 Task: For heading Arial Rounded MT Bold with Underline.  font size for heading26,  'Change the font style of data to'Browallia New.  and font size to 18,  Change the alignment of both headline & data to Align middle & Align Text left.  In the sheet  BudgetReview templates
Action: Mouse moved to (67, 113)
Screenshot: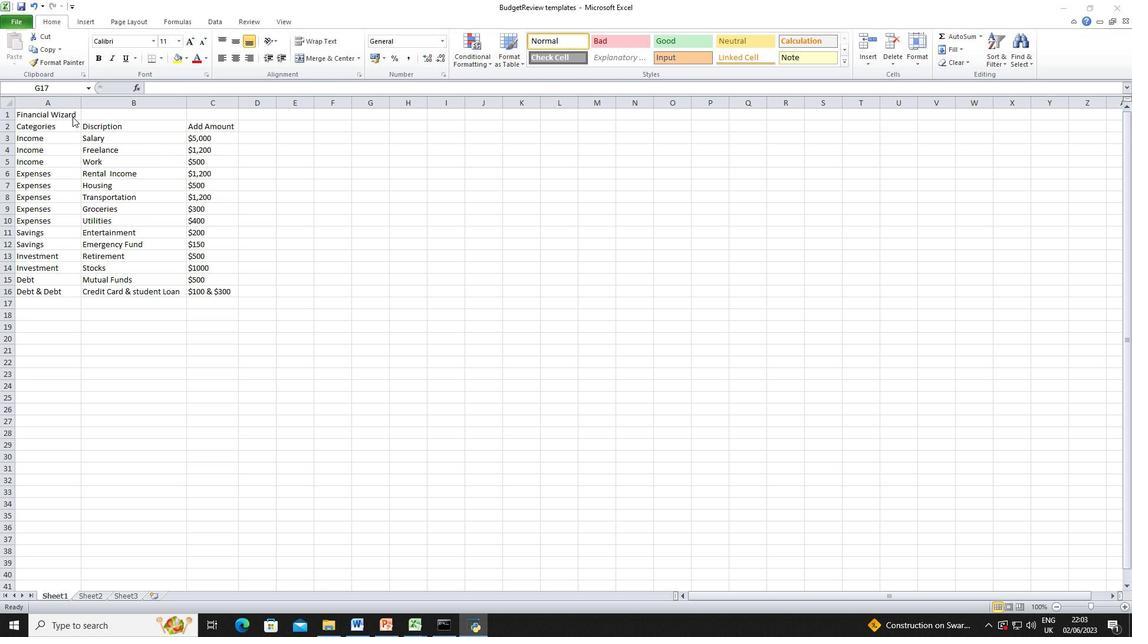 
Action: Mouse pressed left at (67, 113)
Screenshot: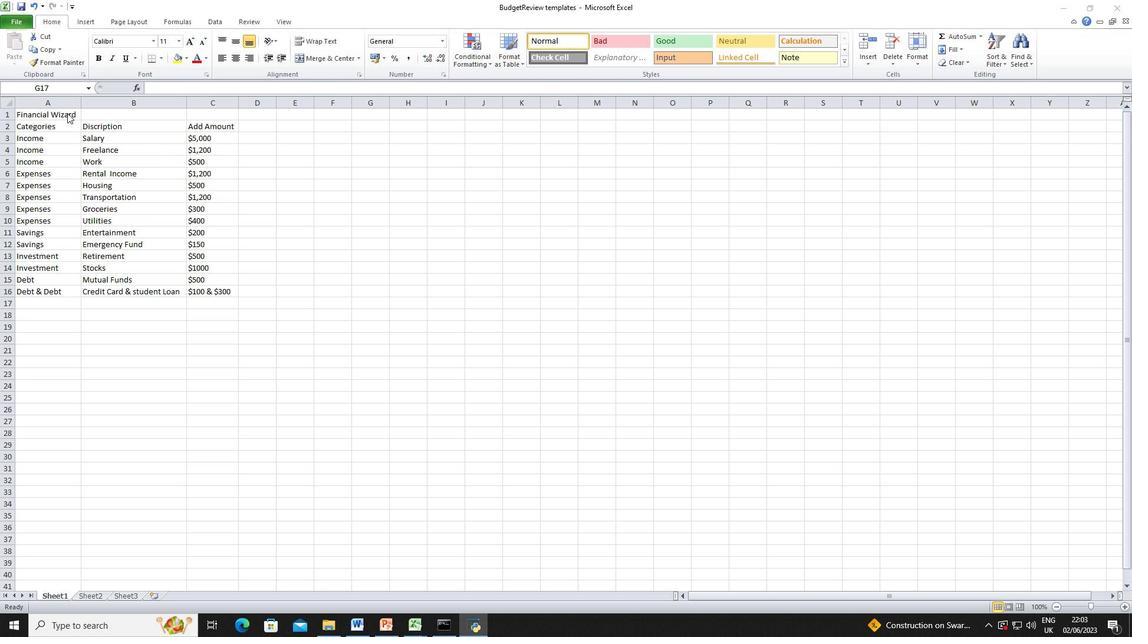 
Action: Mouse pressed left at (67, 113)
Screenshot: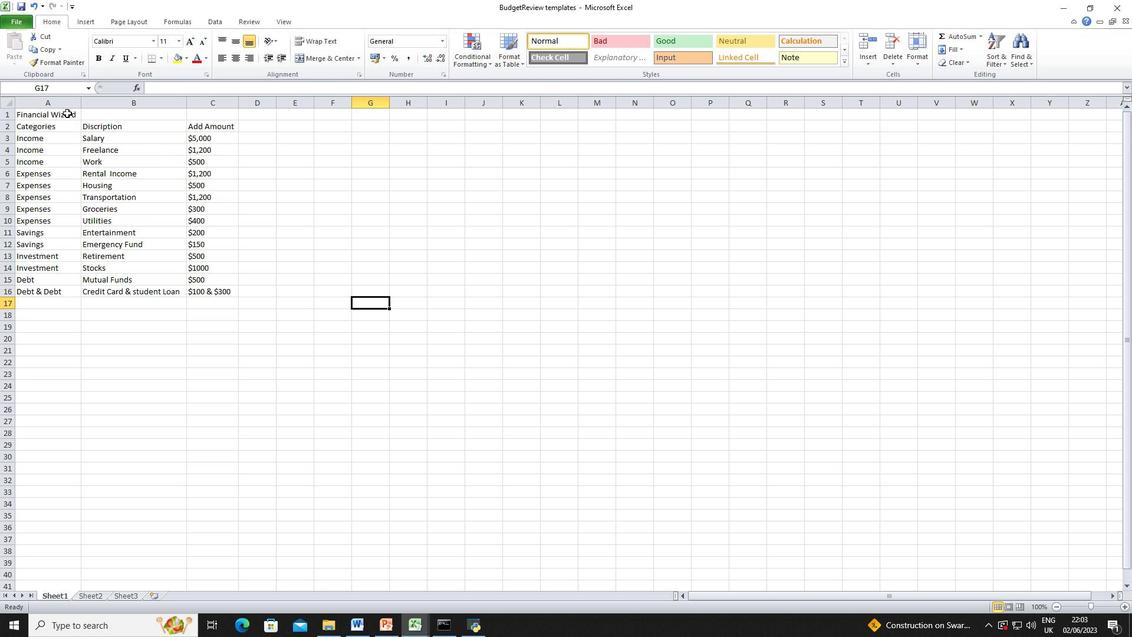 
Action: Mouse pressed left at (67, 113)
Screenshot: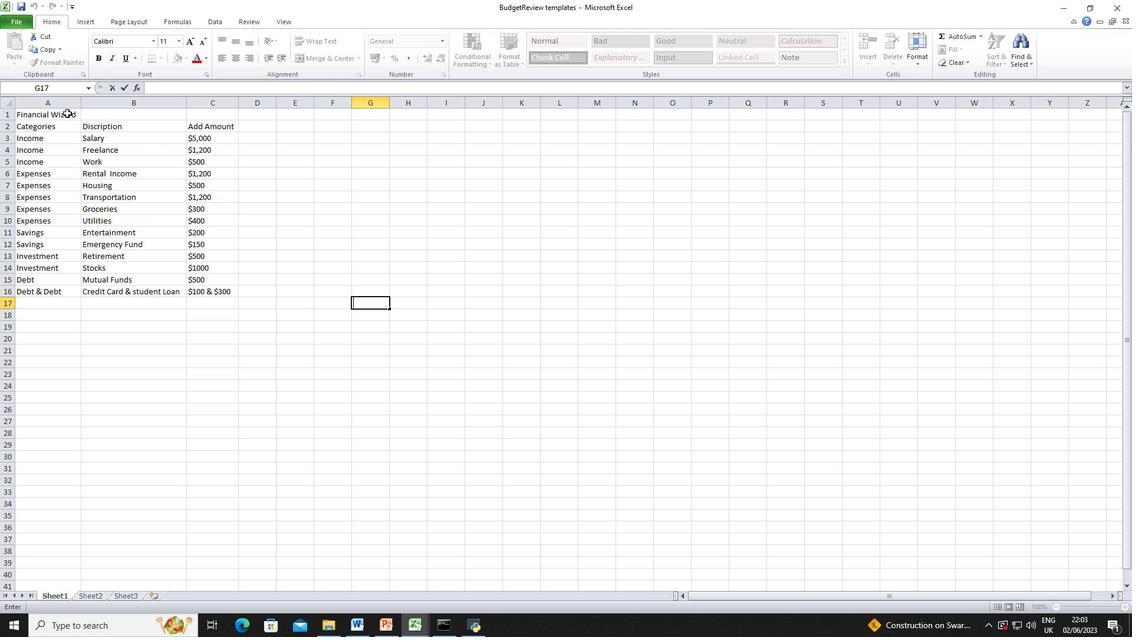 
Action: Mouse moved to (156, 39)
Screenshot: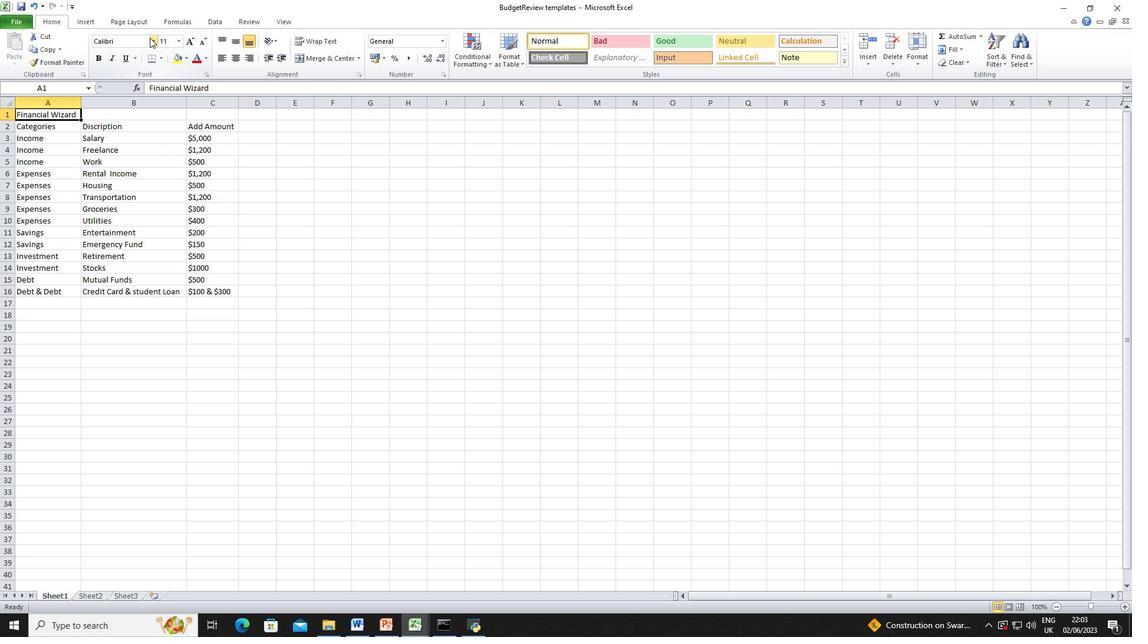 
Action: Mouse pressed left at (156, 39)
Screenshot: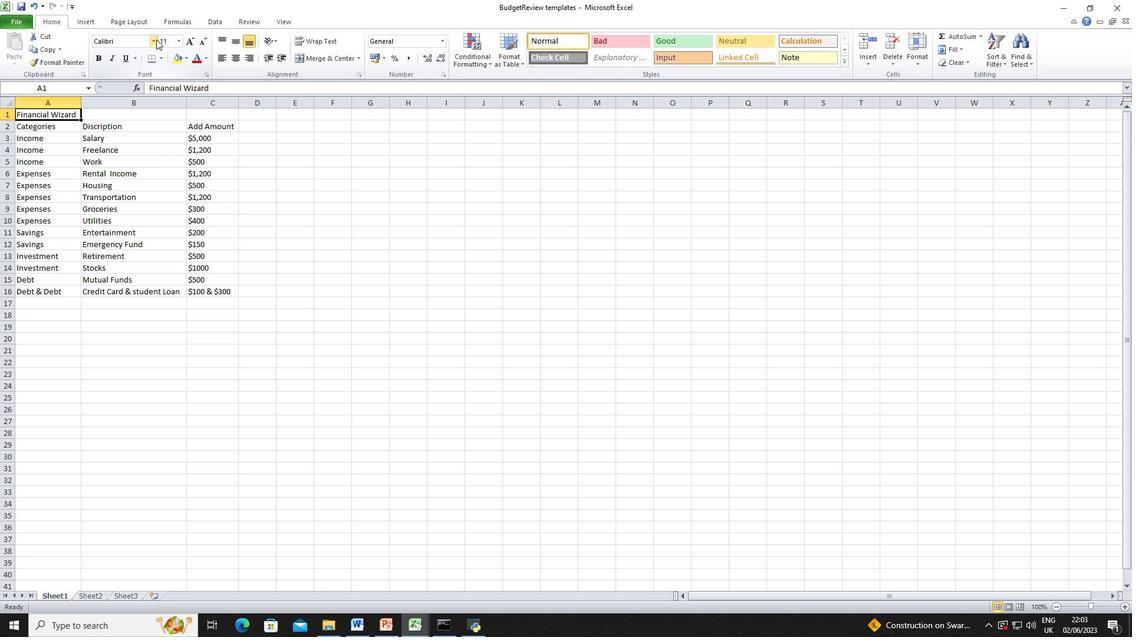 
Action: Mouse moved to (188, 175)
Screenshot: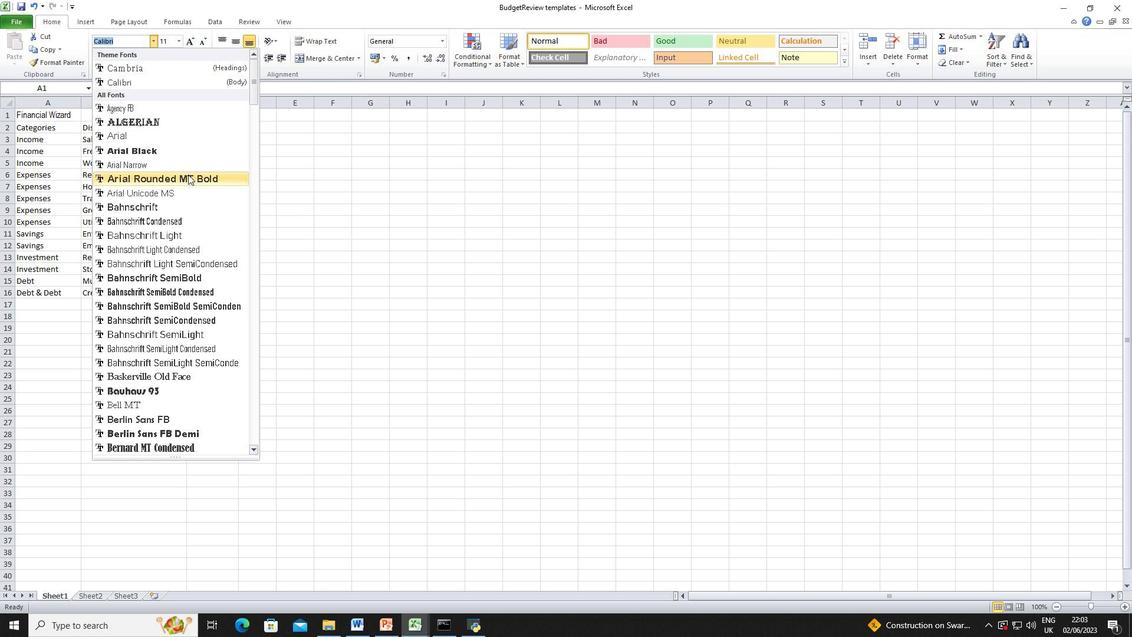 
Action: Mouse pressed left at (188, 175)
Screenshot: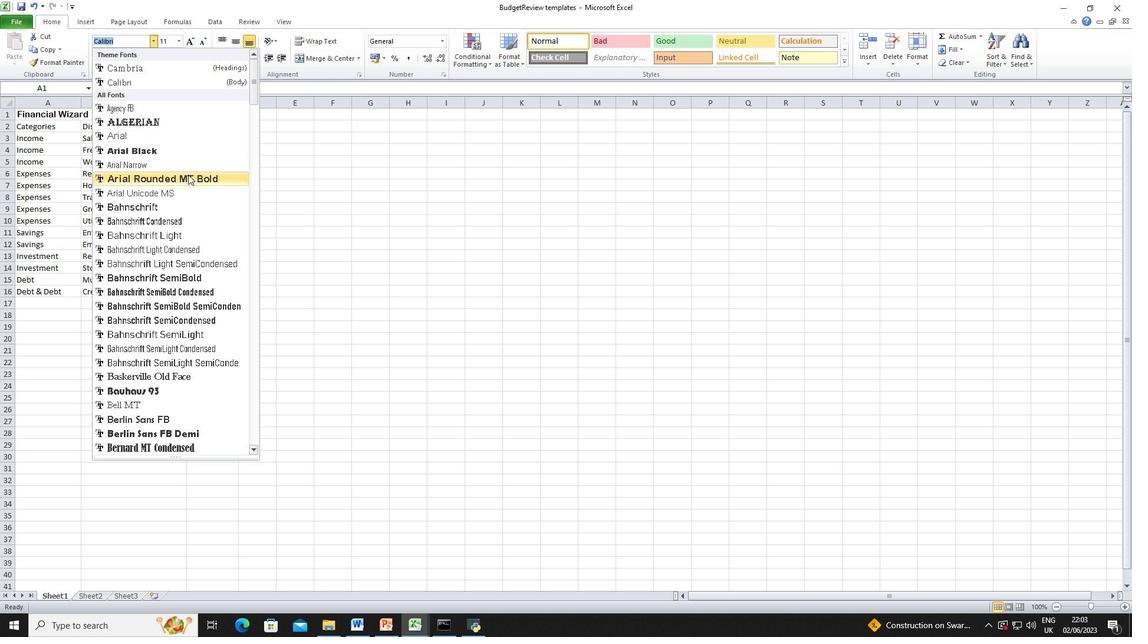 
Action: Mouse moved to (128, 59)
Screenshot: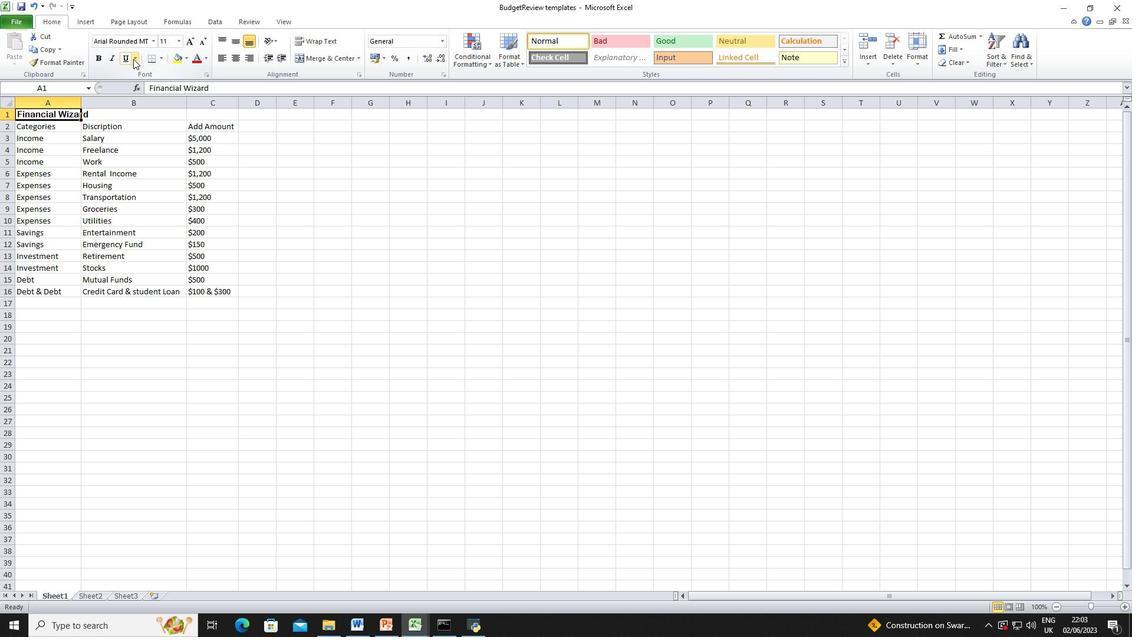 
Action: Mouse pressed left at (128, 59)
Screenshot: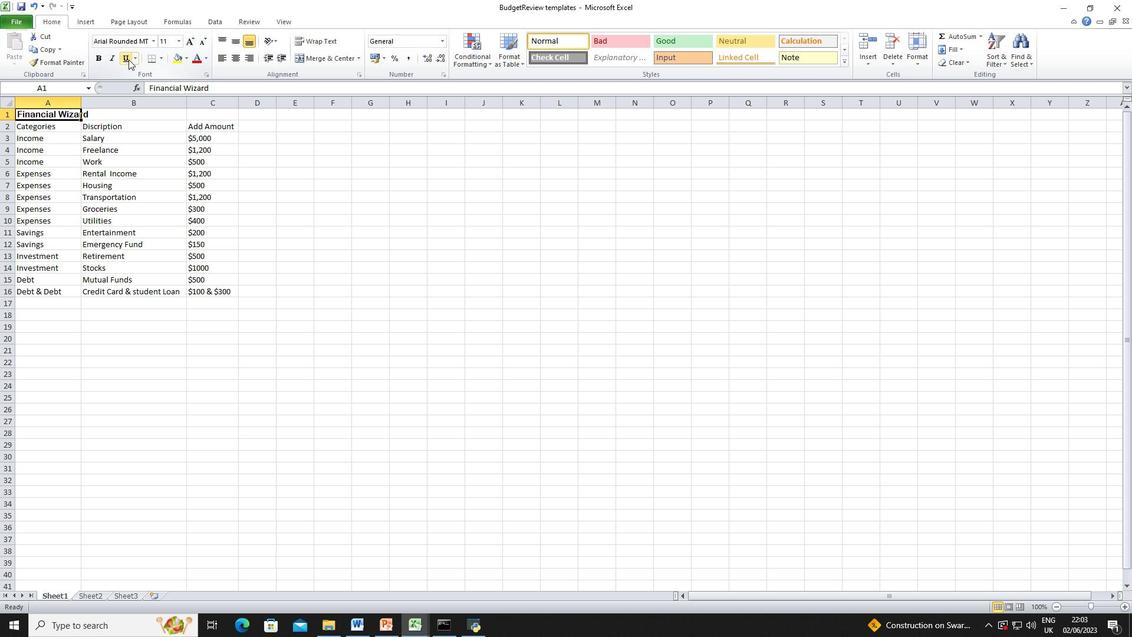 
Action: Mouse moved to (179, 43)
Screenshot: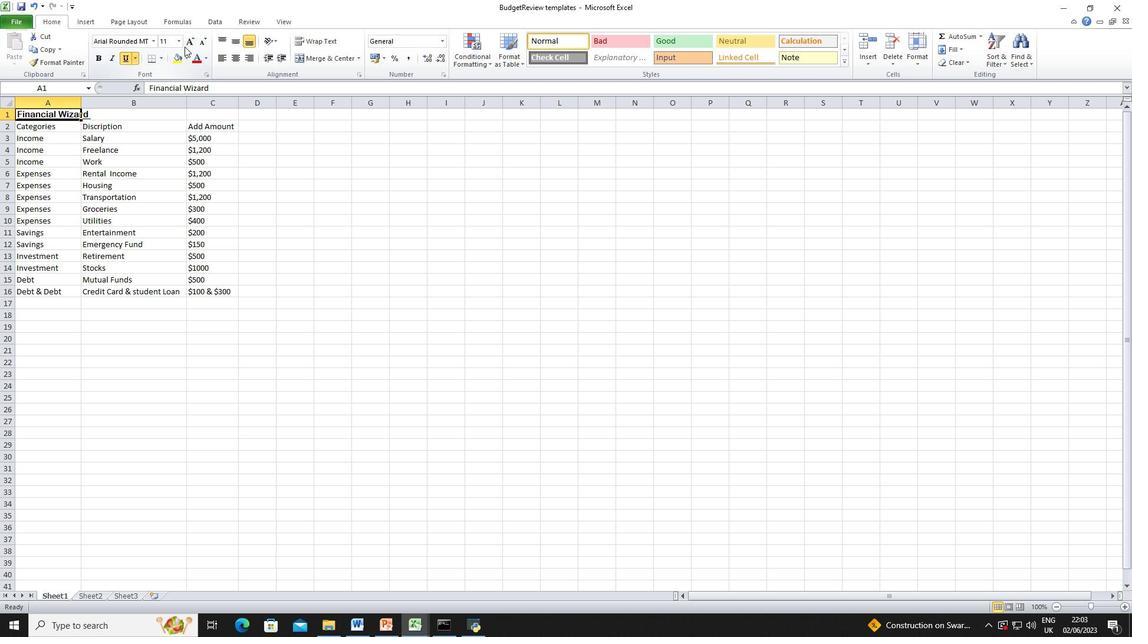 
Action: Mouse pressed left at (179, 43)
Screenshot: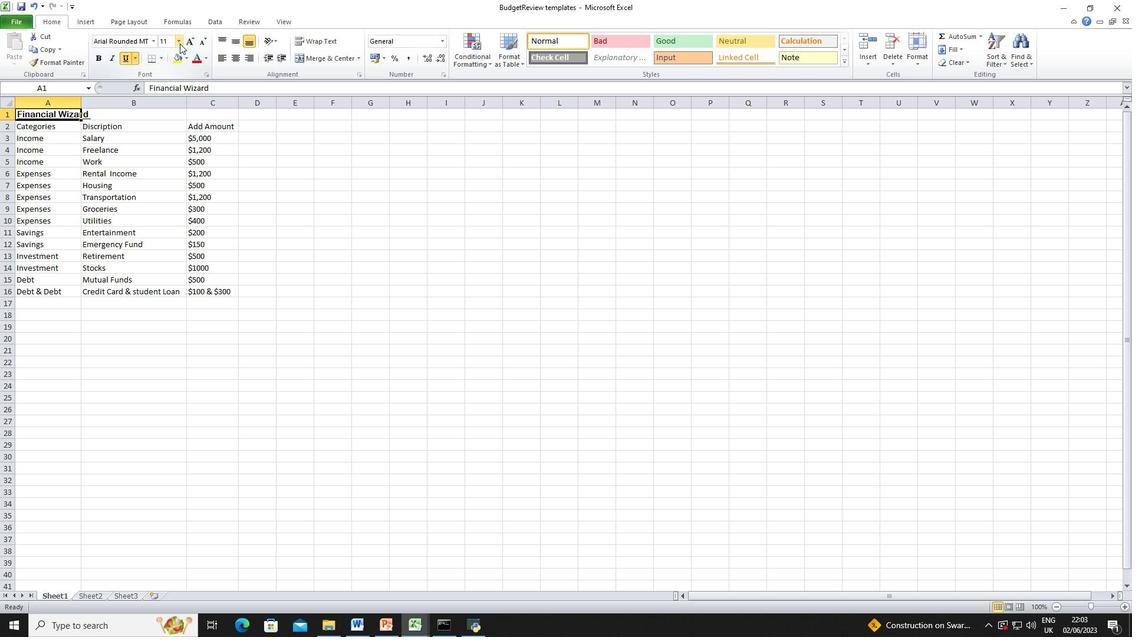 
Action: Mouse moved to (167, 166)
Screenshot: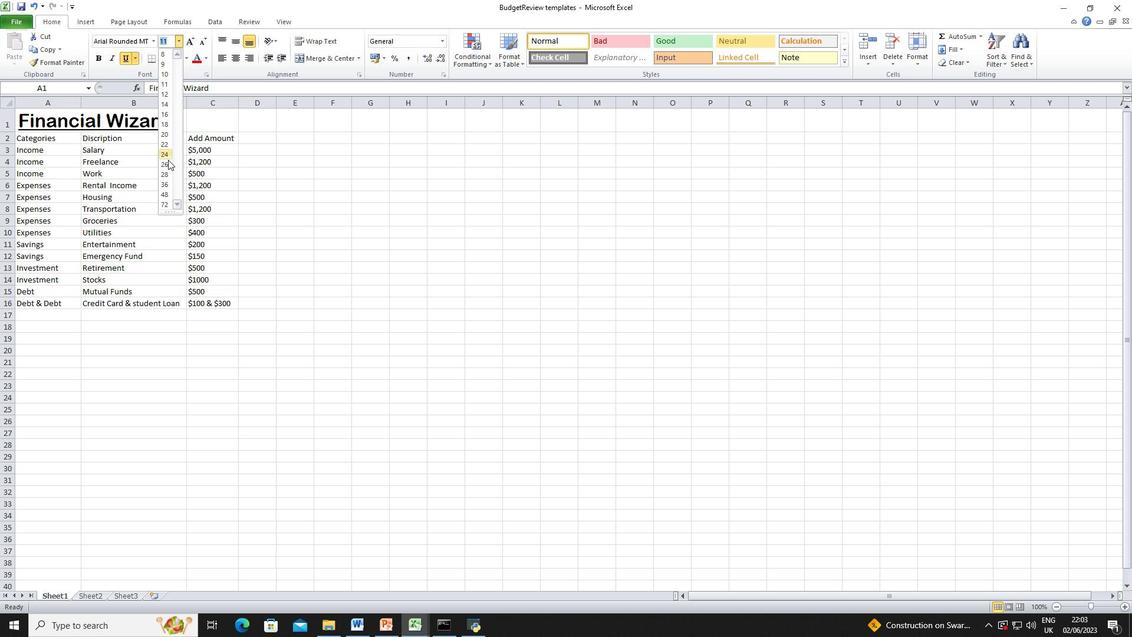 
Action: Mouse pressed left at (167, 166)
Screenshot: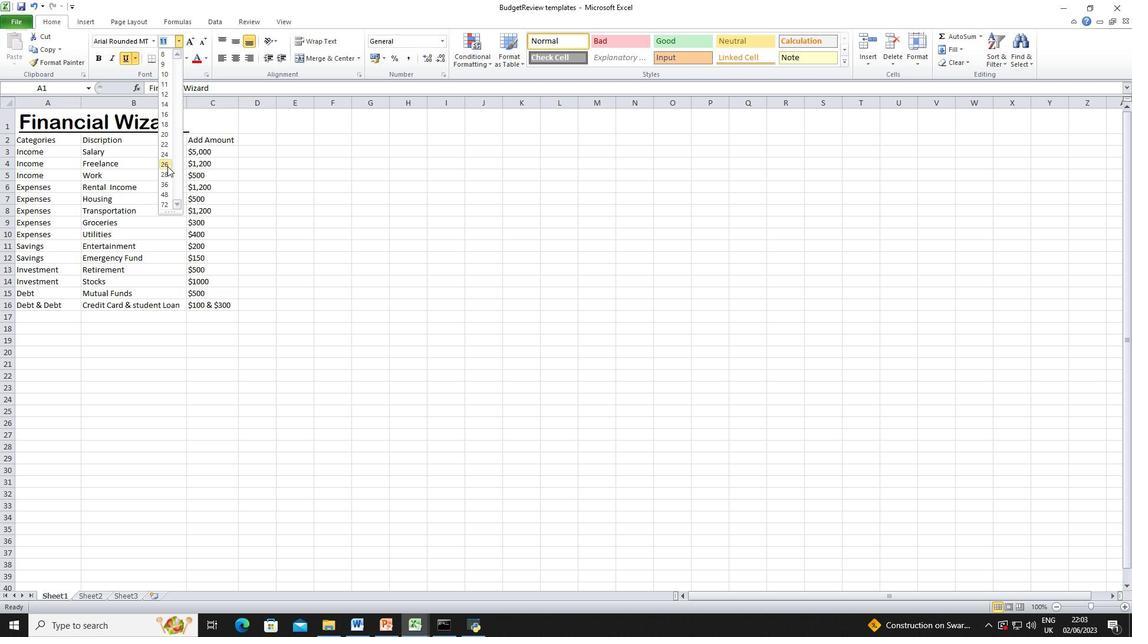 
Action: Mouse moved to (270, 186)
Screenshot: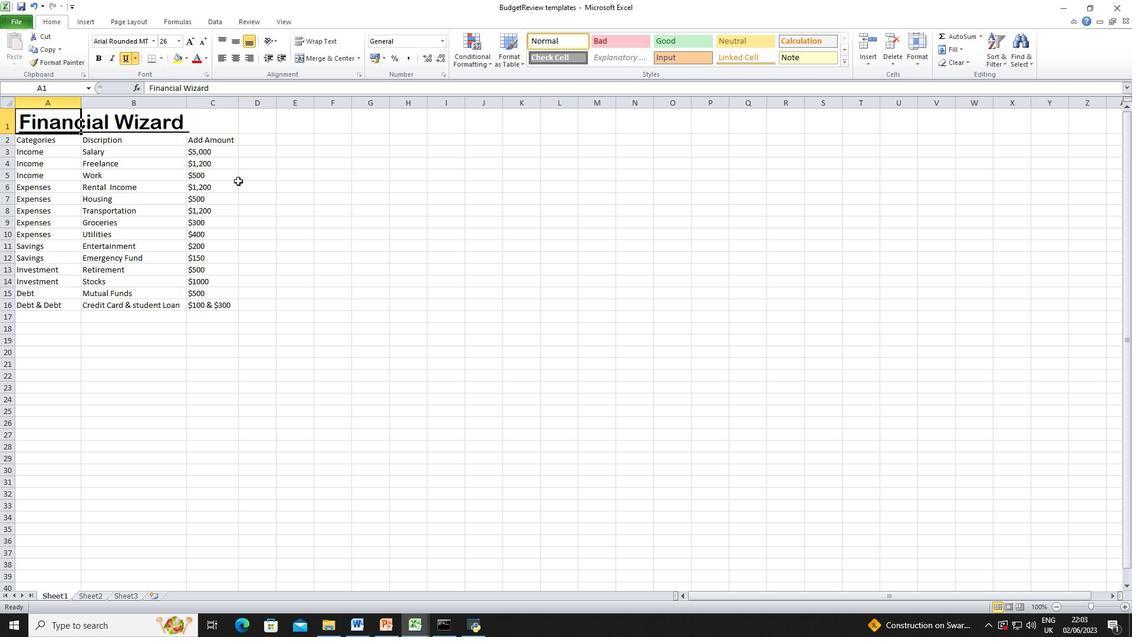 
Action: Mouse pressed left at (270, 186)
Screenshot: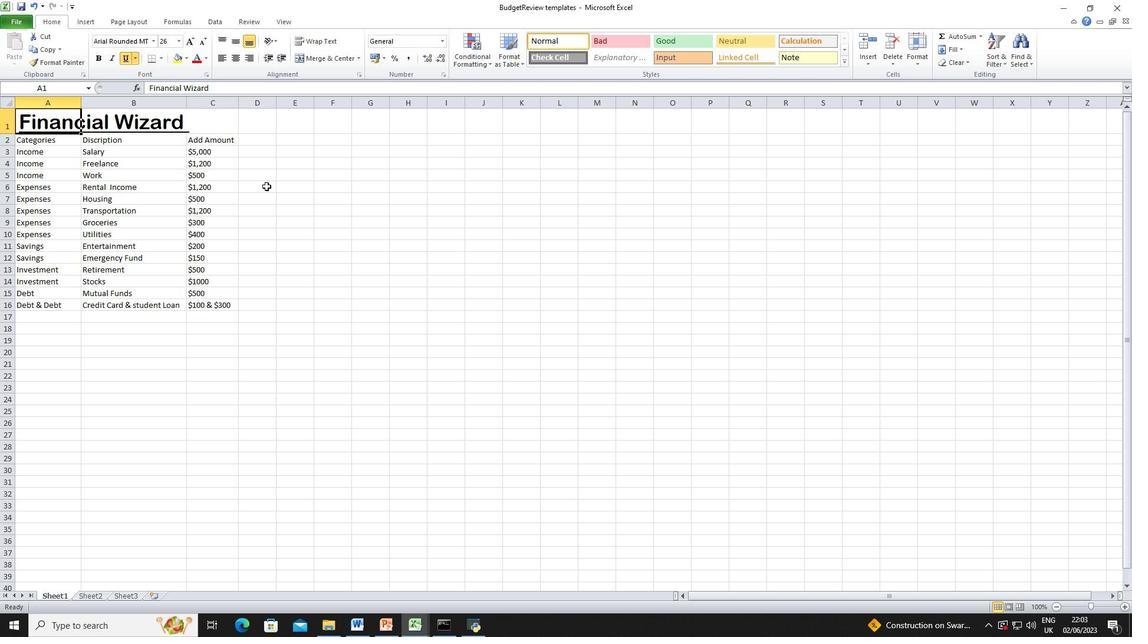 
Action: Mouse moved to (34, 142)
Screenshot: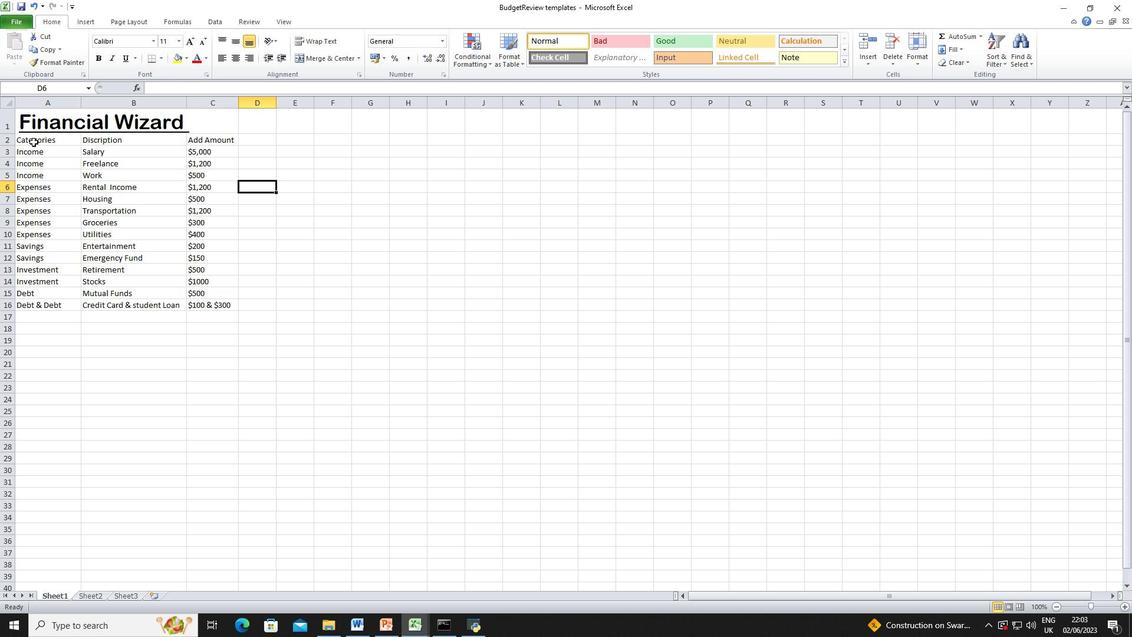 
Action: Mouse pressed left at (34, 142)
Screenshot: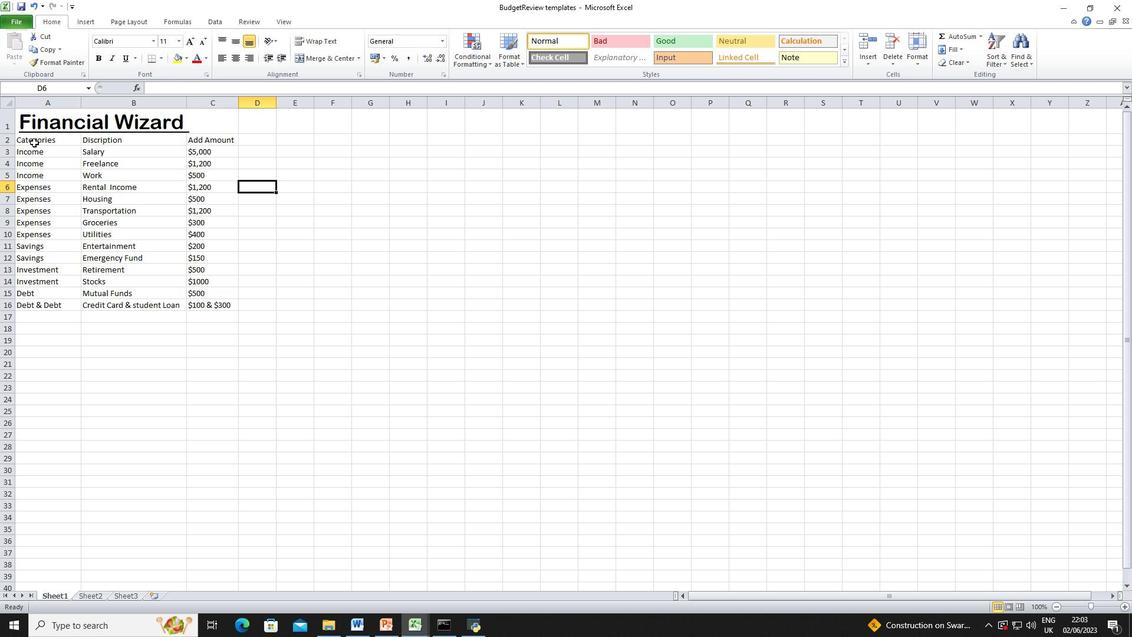 
Action: Mouse moved to (151, 42)
Screenshot: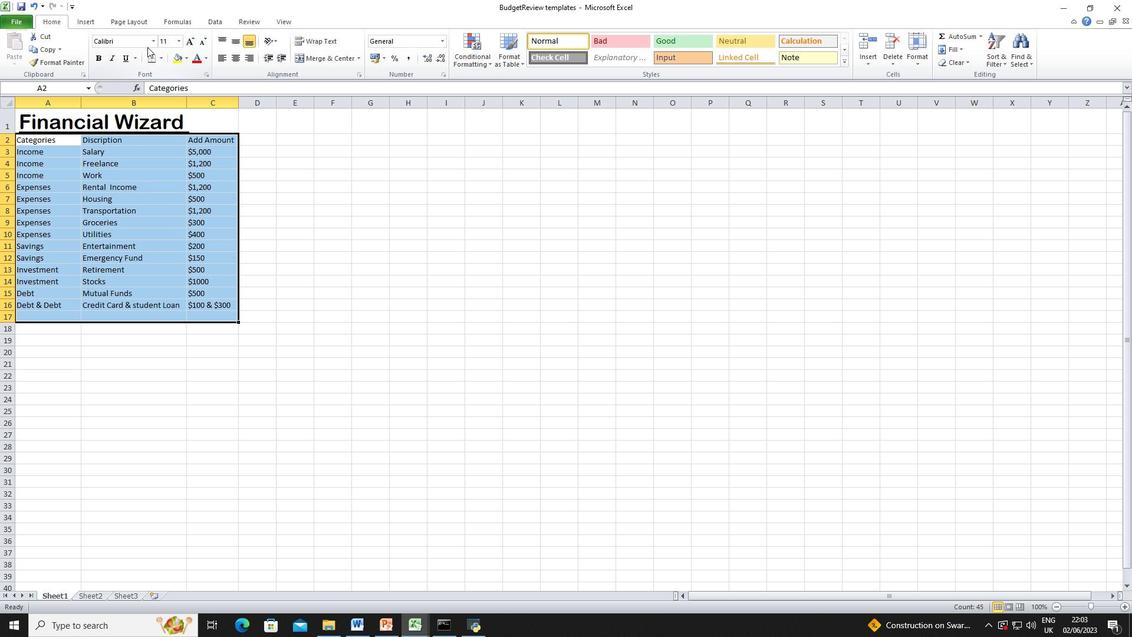 
Action: Mouse pressed left at (151, 42)
Screenshot: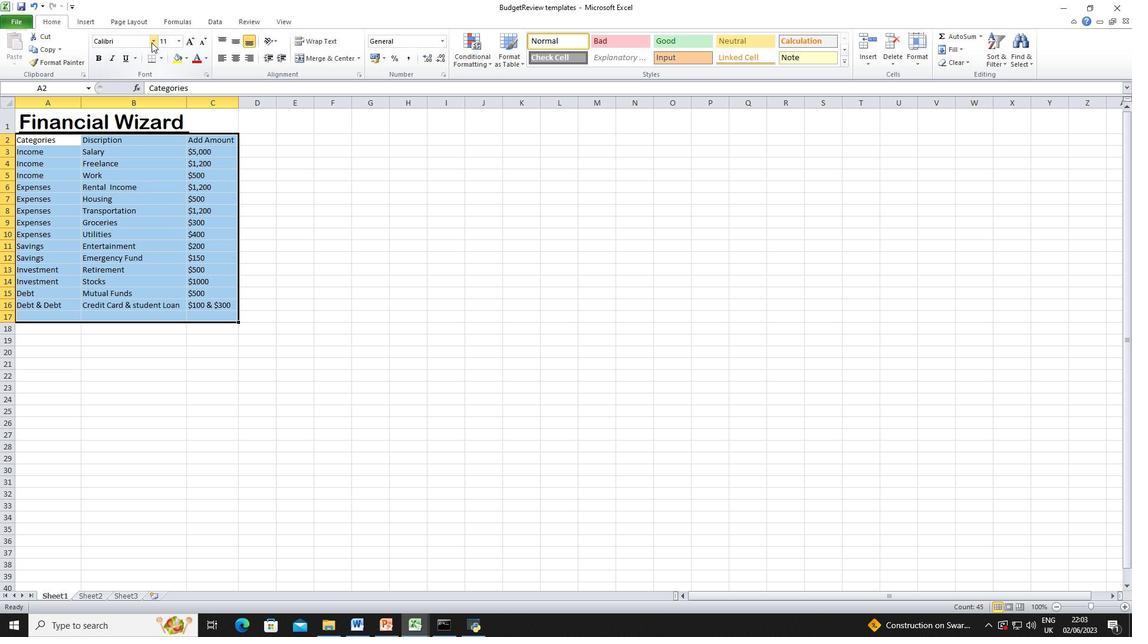 
Action: Mouse moved to (252, 88)
Screenshot: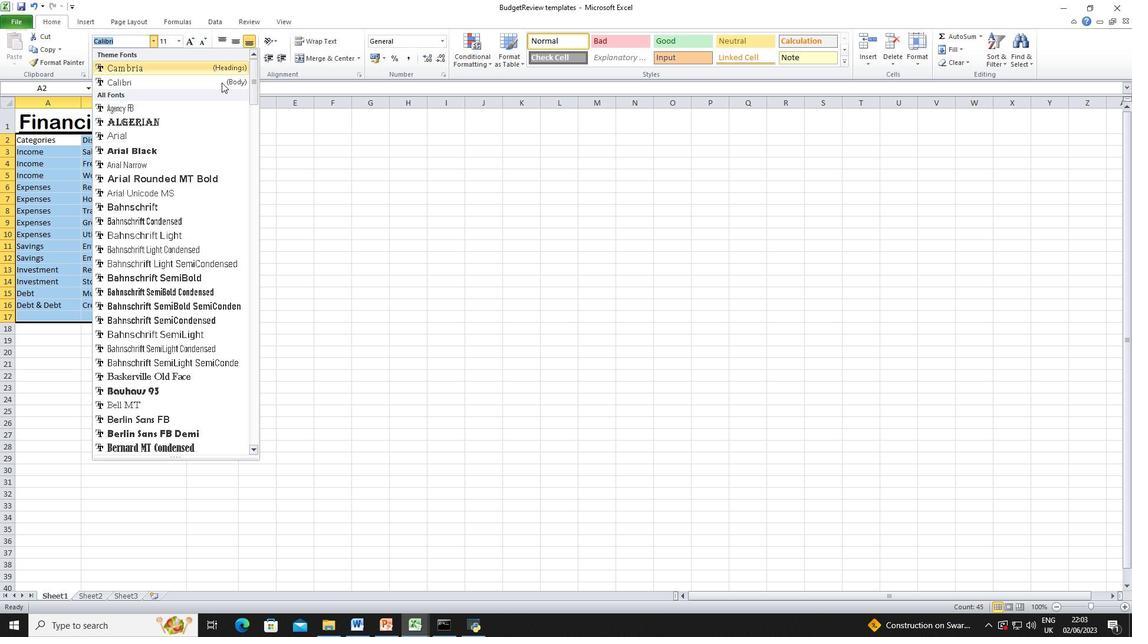 
Action: Key pressed browallia<Key.space><Key.shift_r>New<Key.enter>
Screenshot: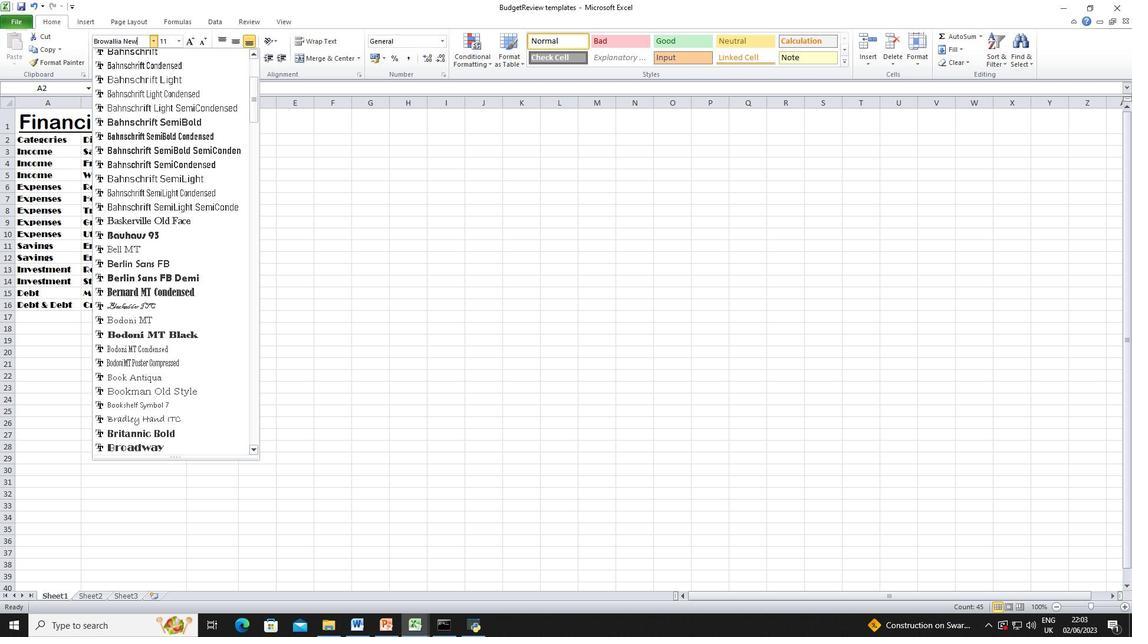 
Action: Mouse moved to (179, 41)
Screenshot: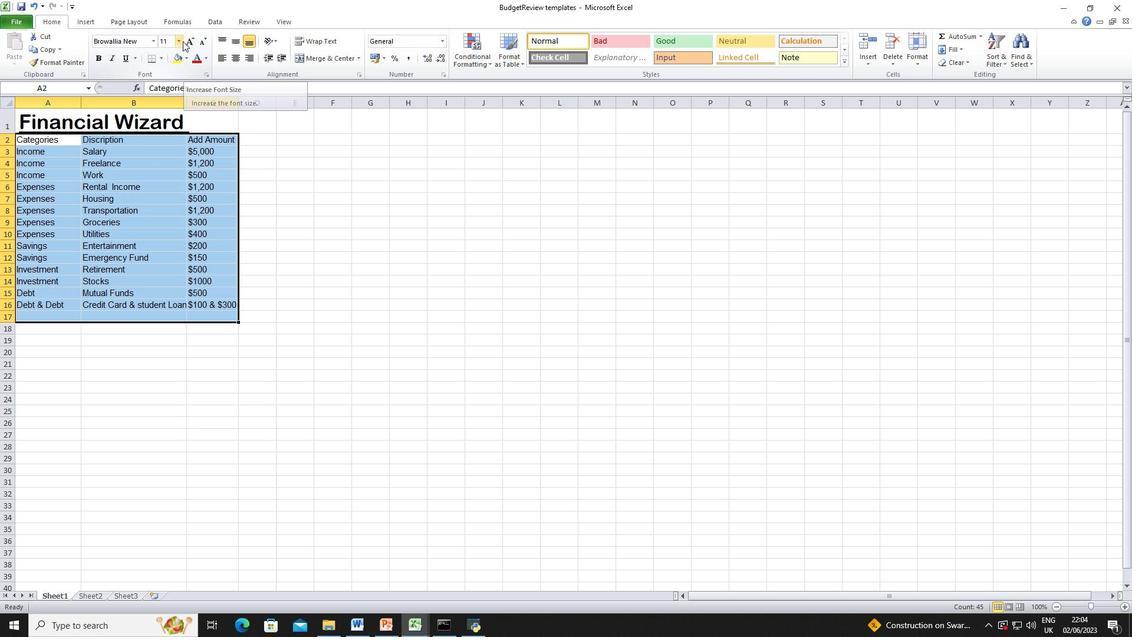 
Action: Mouse pressed left at (179, 41)
Screenshot: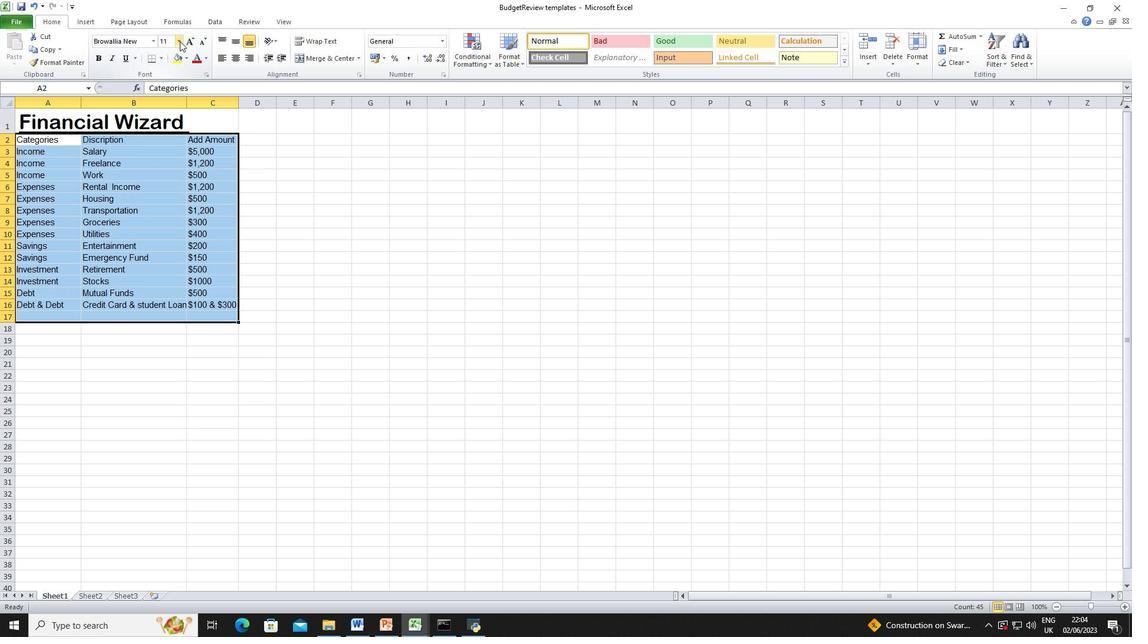 
Action: Mouse moved to (164, 124)
Screenshot: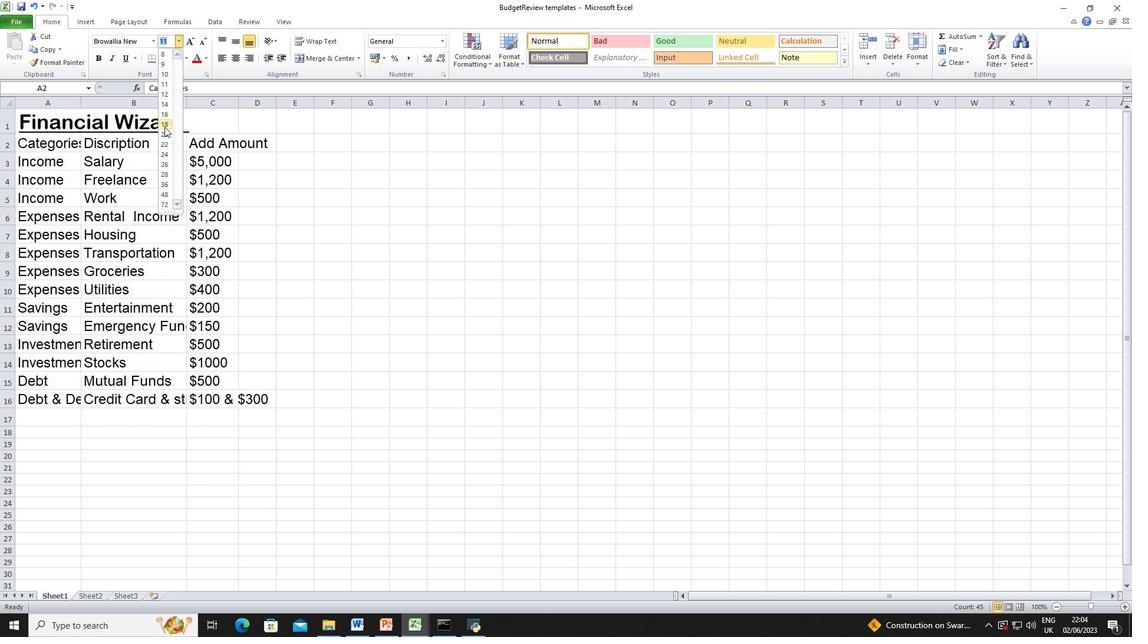 
Action: Mouse pressed left at (164, 124)
Screenshot: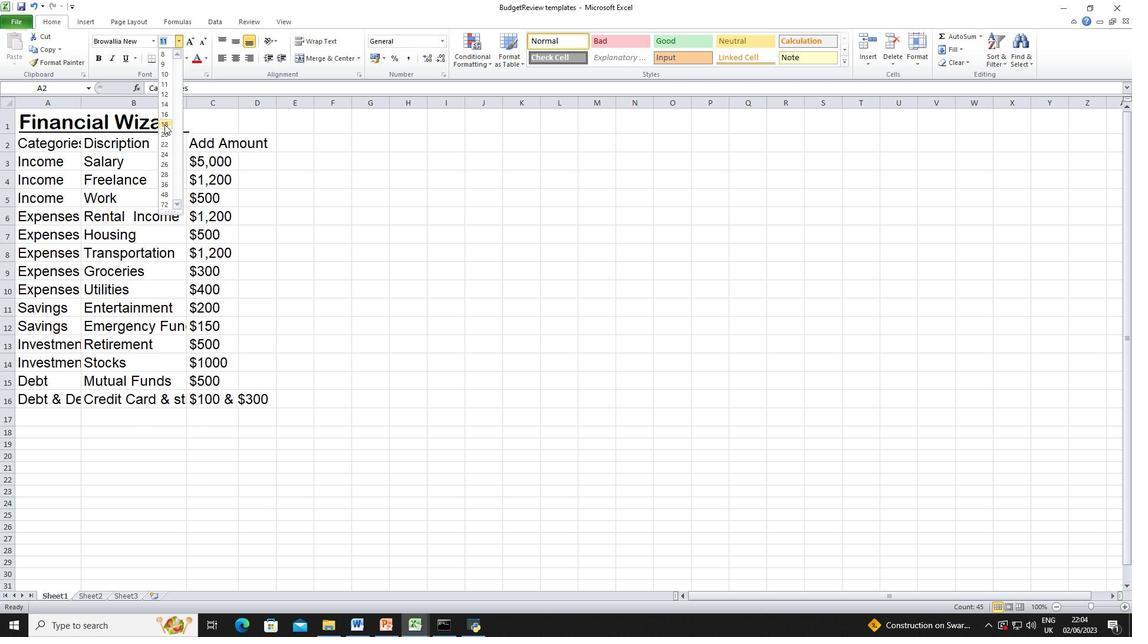 
Action: Mouse moved to (315, 182)
Screenshot: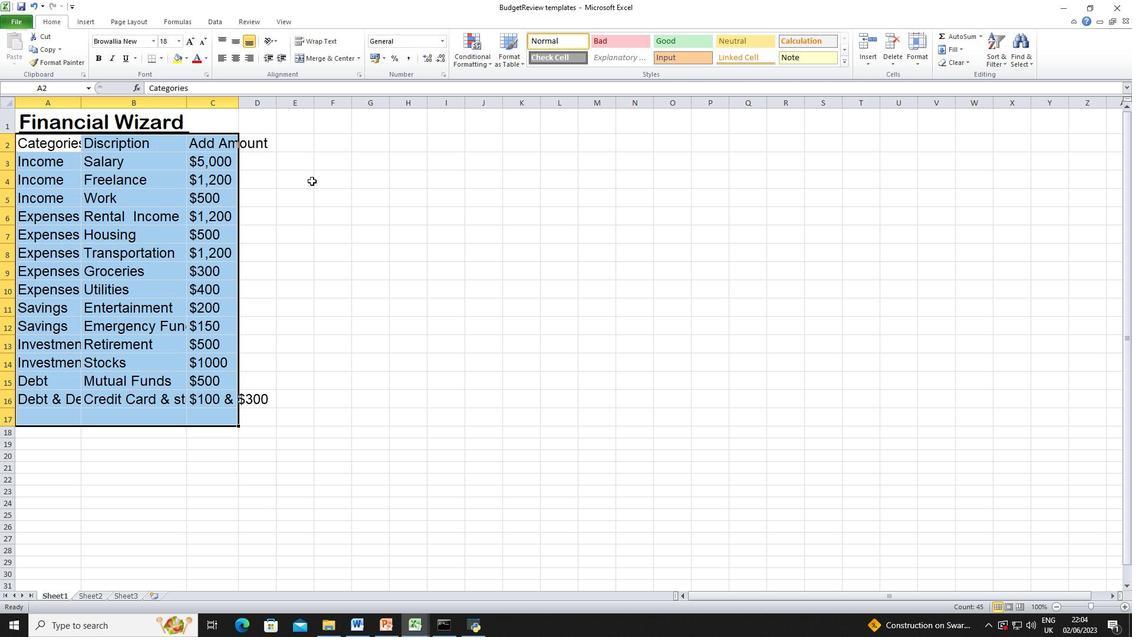 
Action: Mouse pressed left at (315, 182)
Screenshot: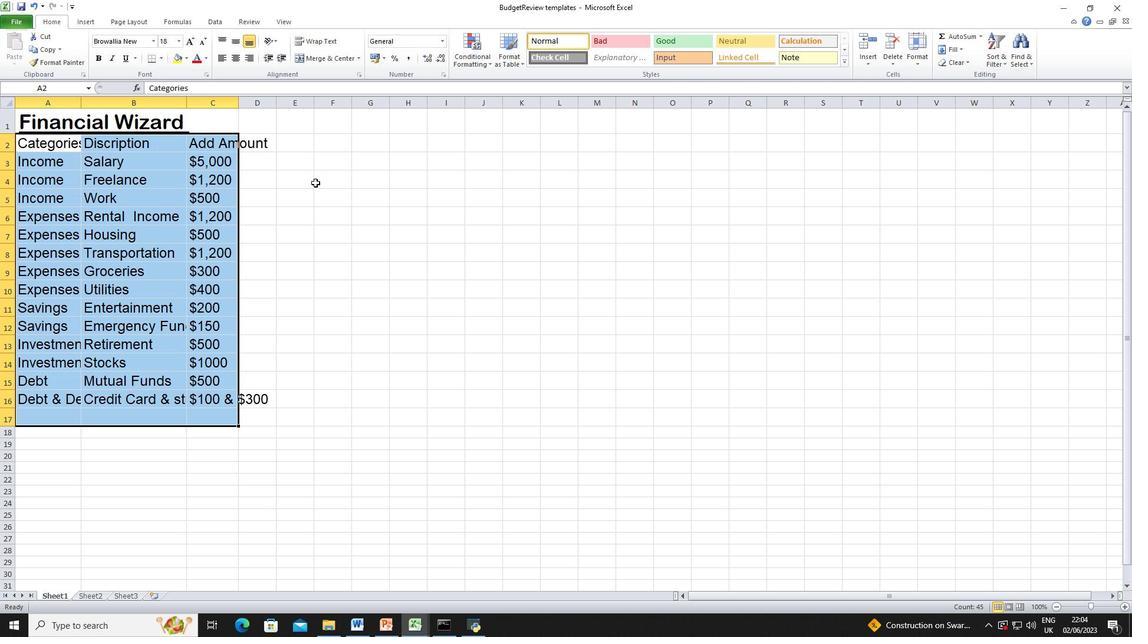 
Action: Mouse moved to (83, 103)
Screenshot: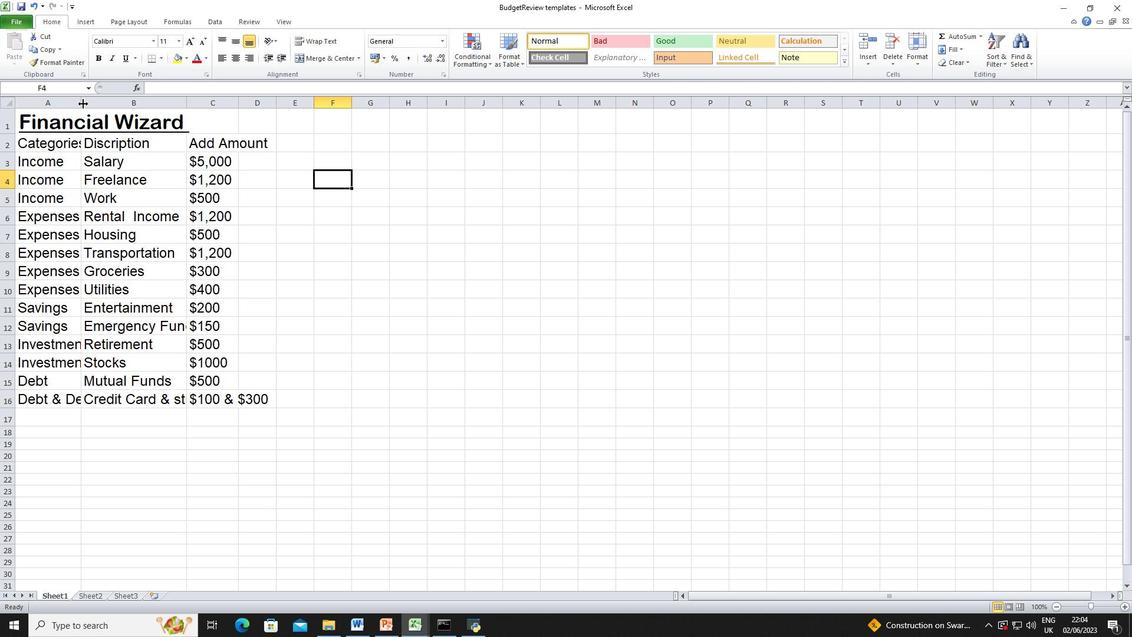 
Action: Mouse pressed left at (83, 103)
Screenshot: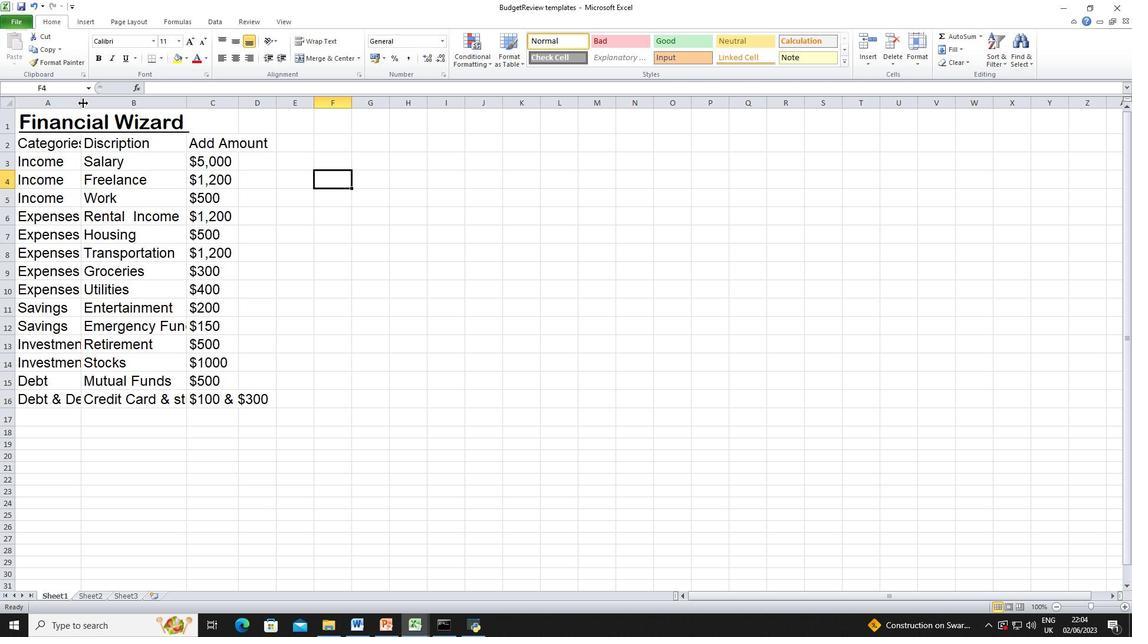 
Action: Mouse pressed left at (83, 103)
Screenshot: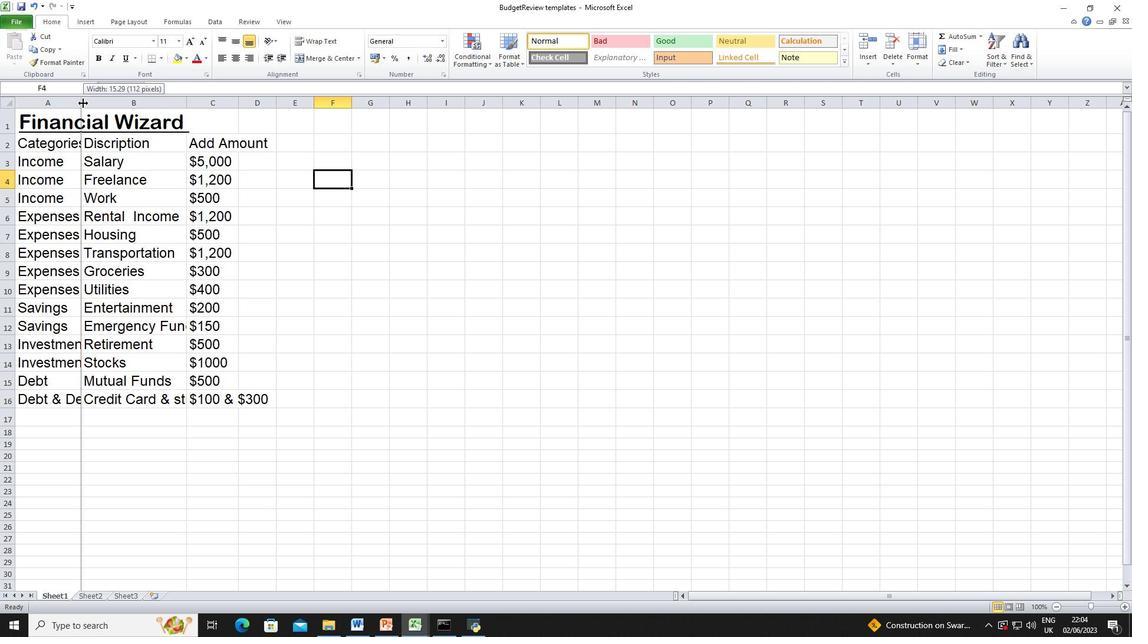 
Action: Mouse moved to (303, 102)
Screenshot: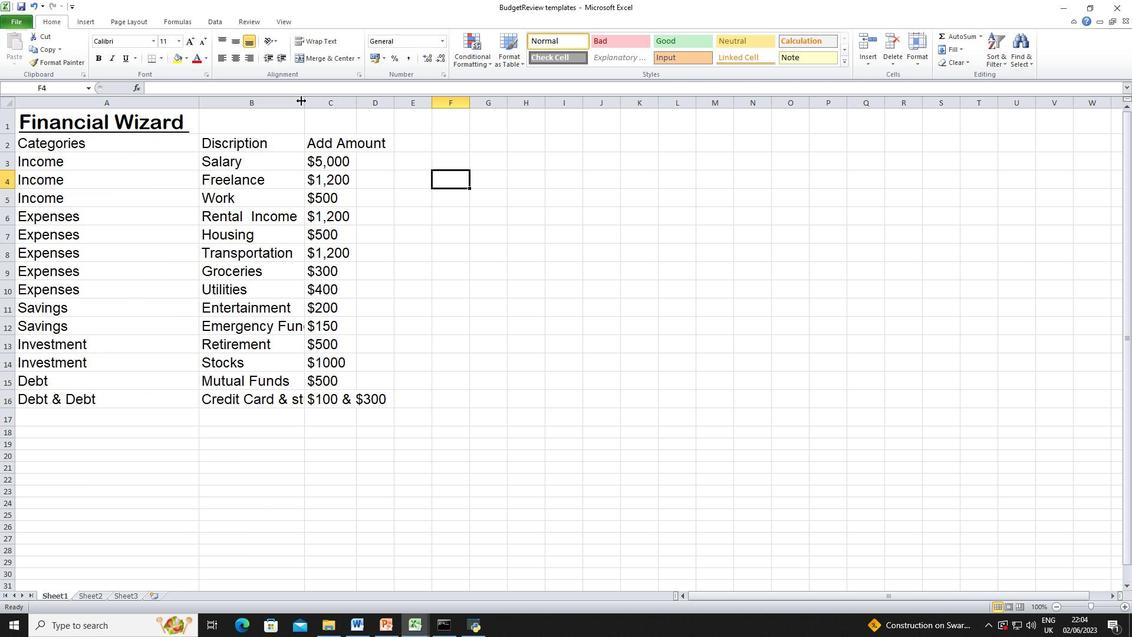 
Action: Mouse pressed left at (303, 102)
Screenshot: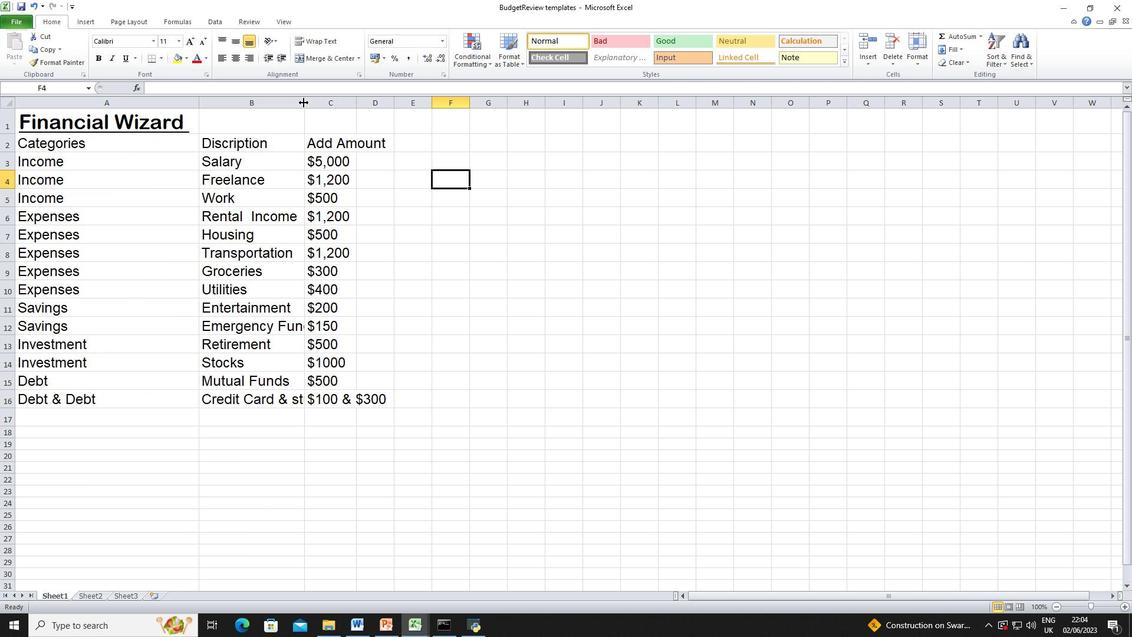 
Action: Mouse moved to (304, 103)
Screenshot: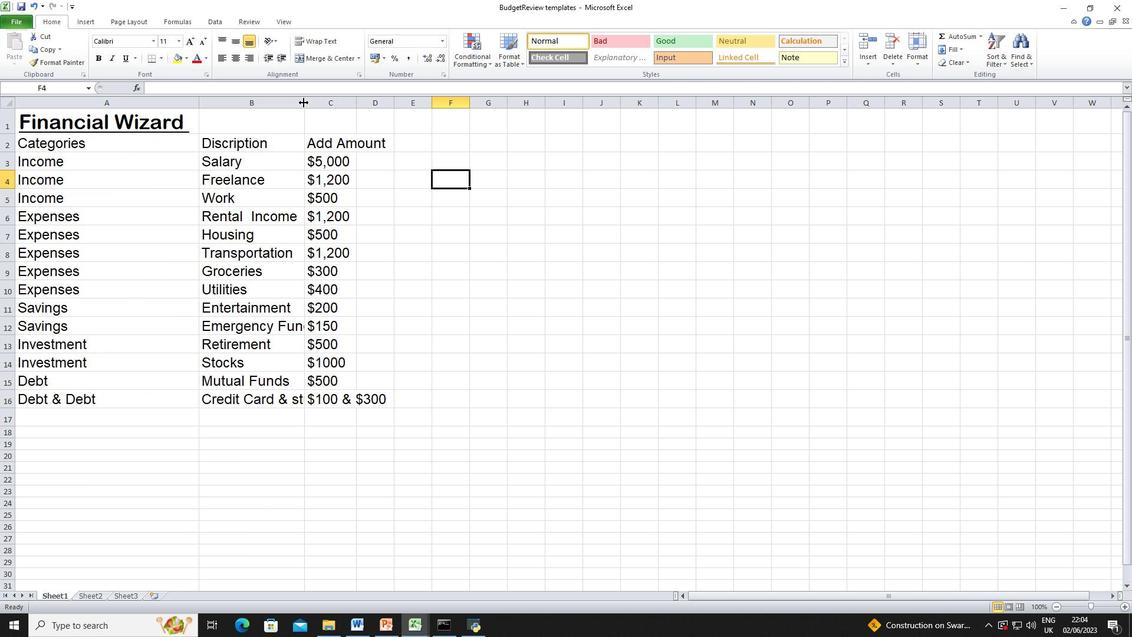 
Action: Mouse pressed left at (304, 103)
Screenshot: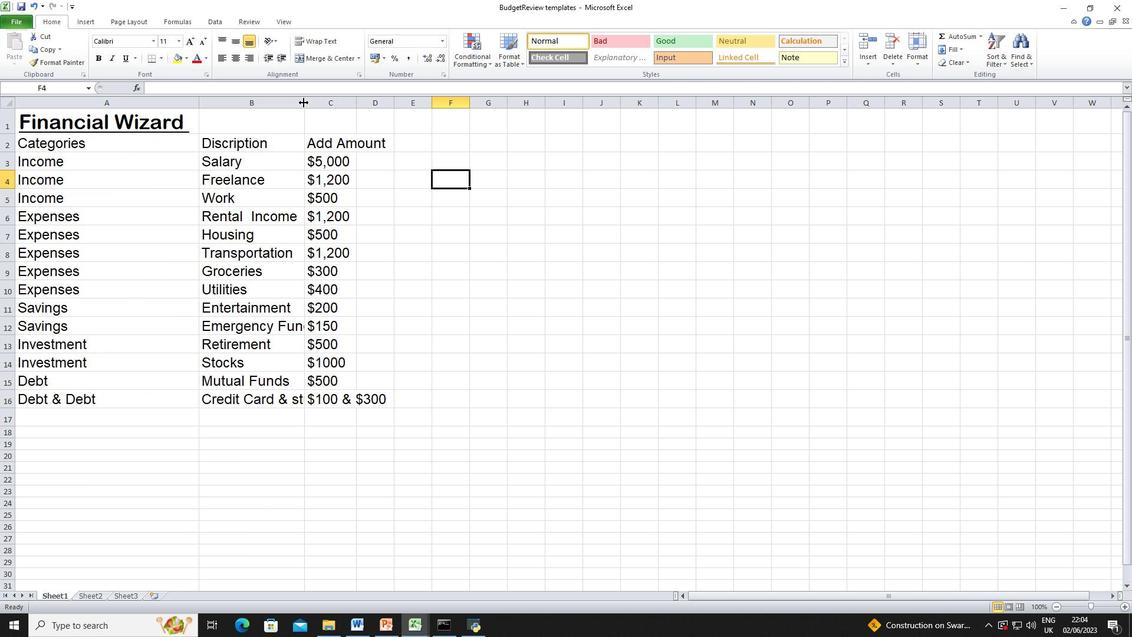 
Action: Mouse moved to (441, 100)
Screenshot: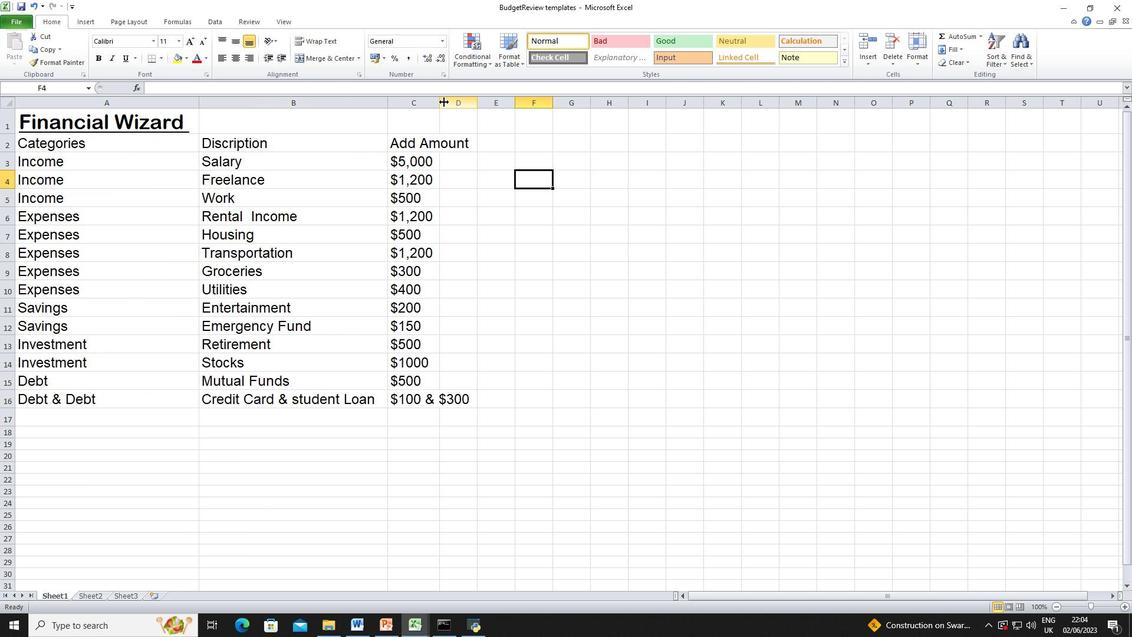 
Action: Mouse pressed left at (441, 100)
Screenshot: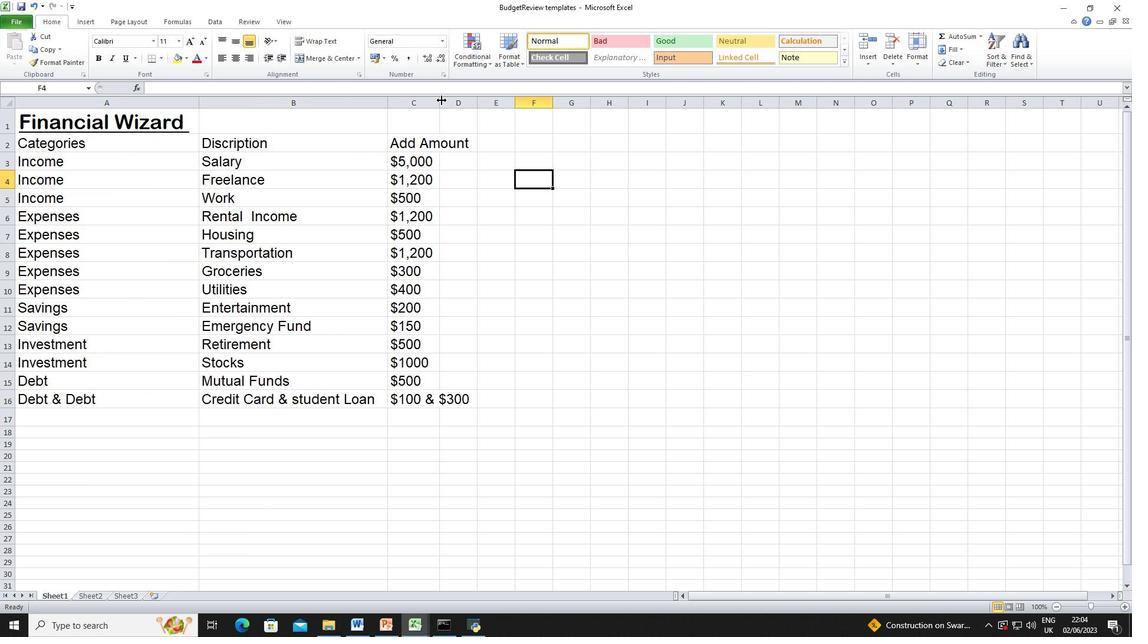 
Action: Mouse pressed left at (441, 100)
Screenshot: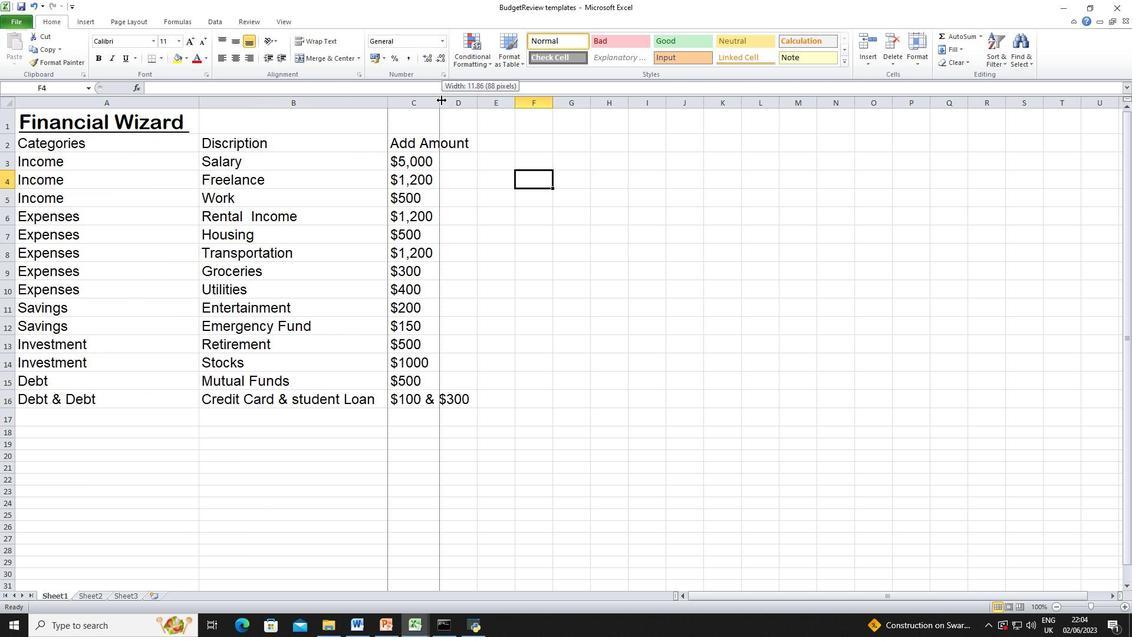 
Action: Mouse moved to (120, 126)
Screenshot: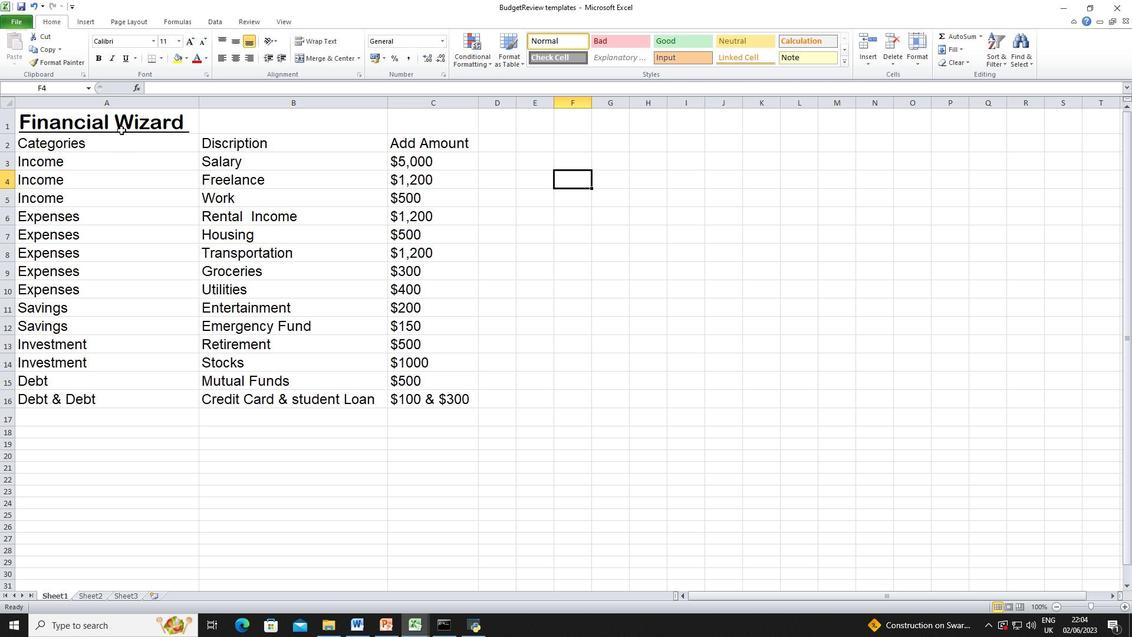 
Action: Mouse pressed left at (120, 126)
Screenshot: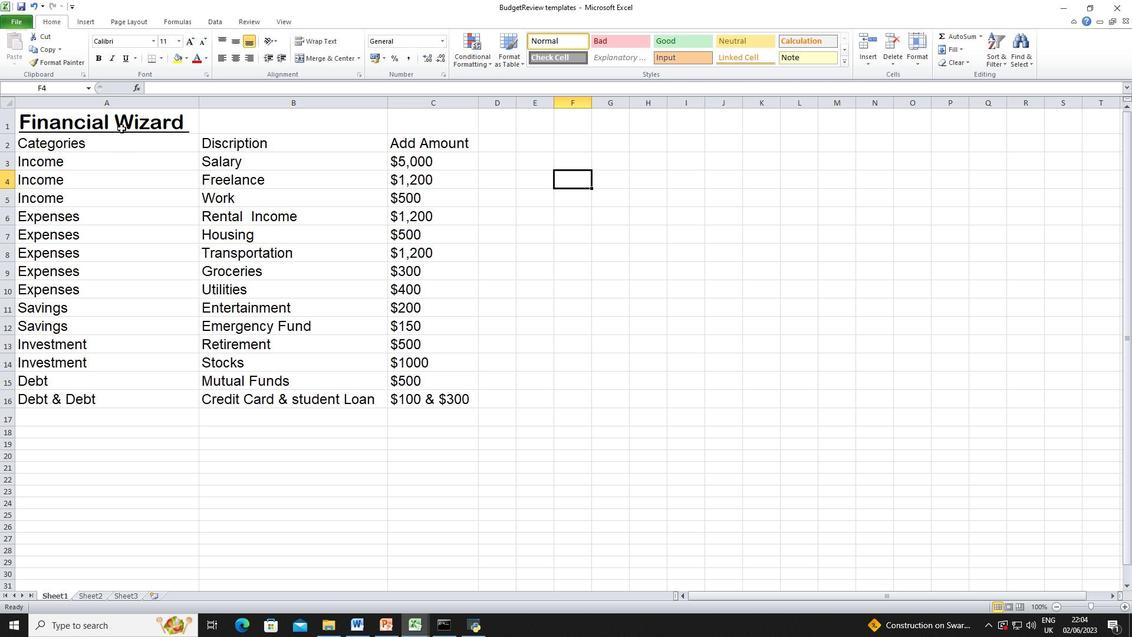 
Action: Mouse moved to (233, 41)
Screenshot: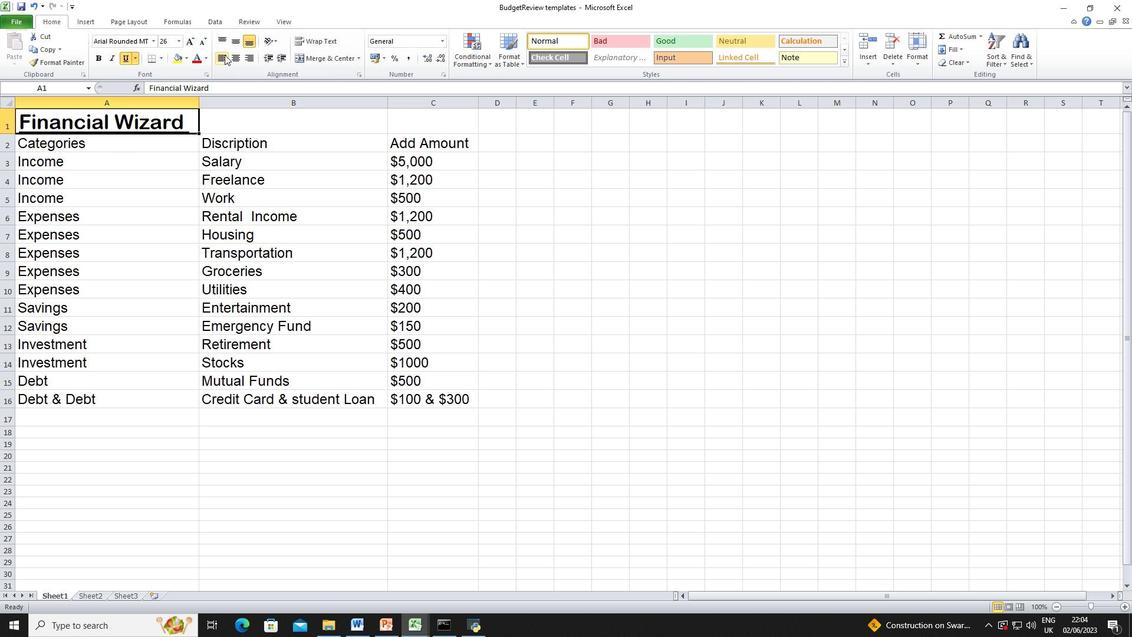
Action: Mouse pressed left at (233, 41)
Screenshot: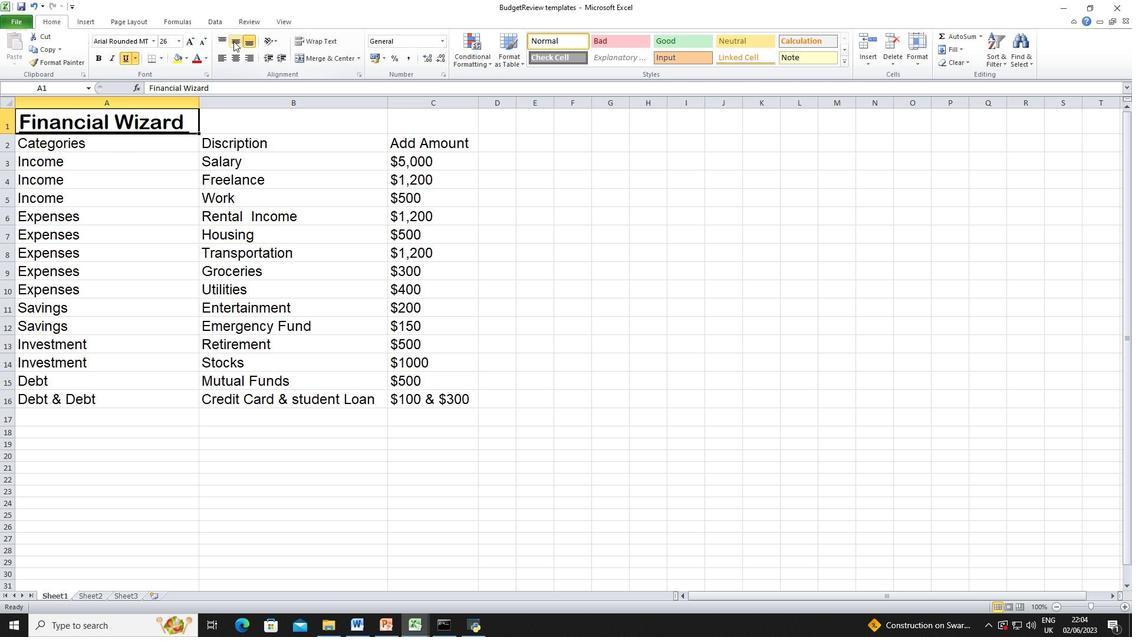 
Action: Mouse moved to (70, 146)
Screenshot: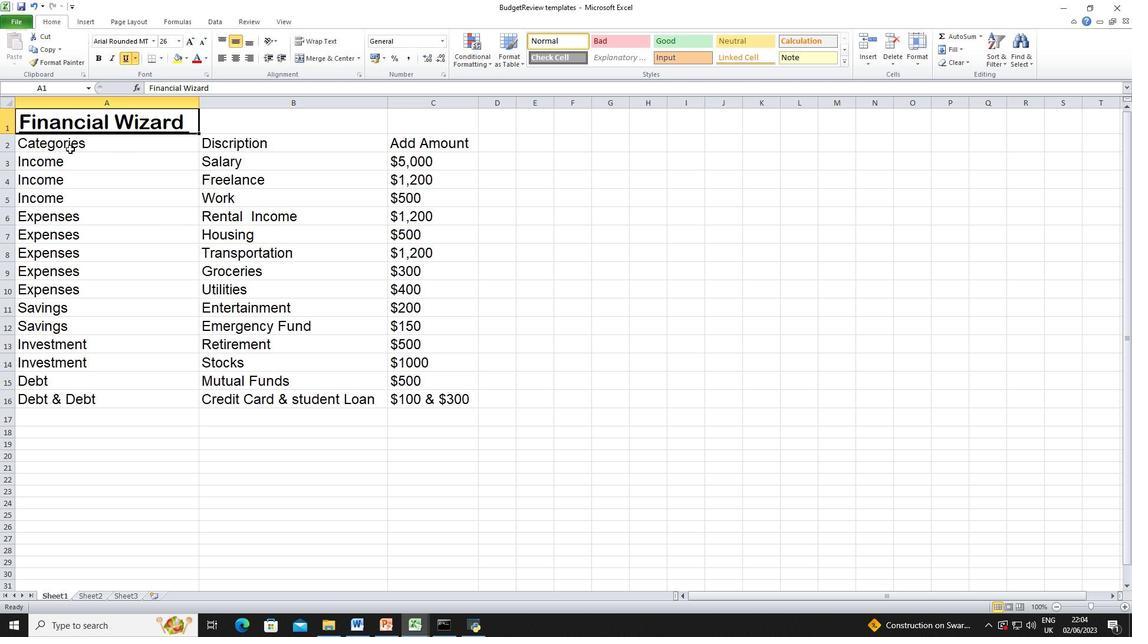 
Action: Mouse pressed left at (70, 146)
Screenshot: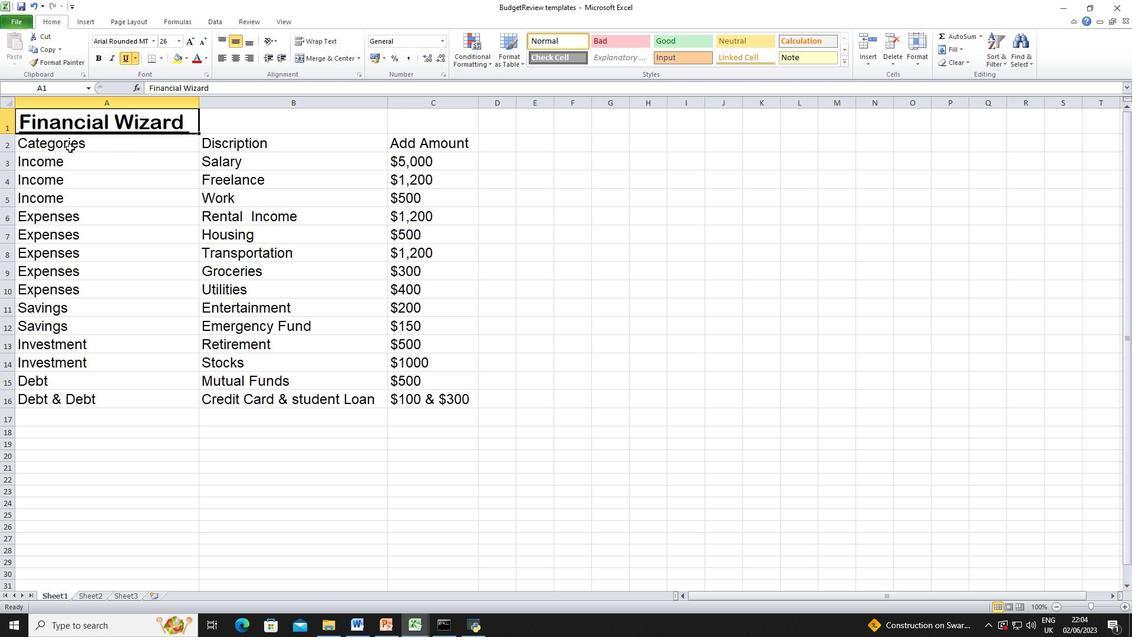 
Action: Mouse moved to (217, 61)
Screenshot: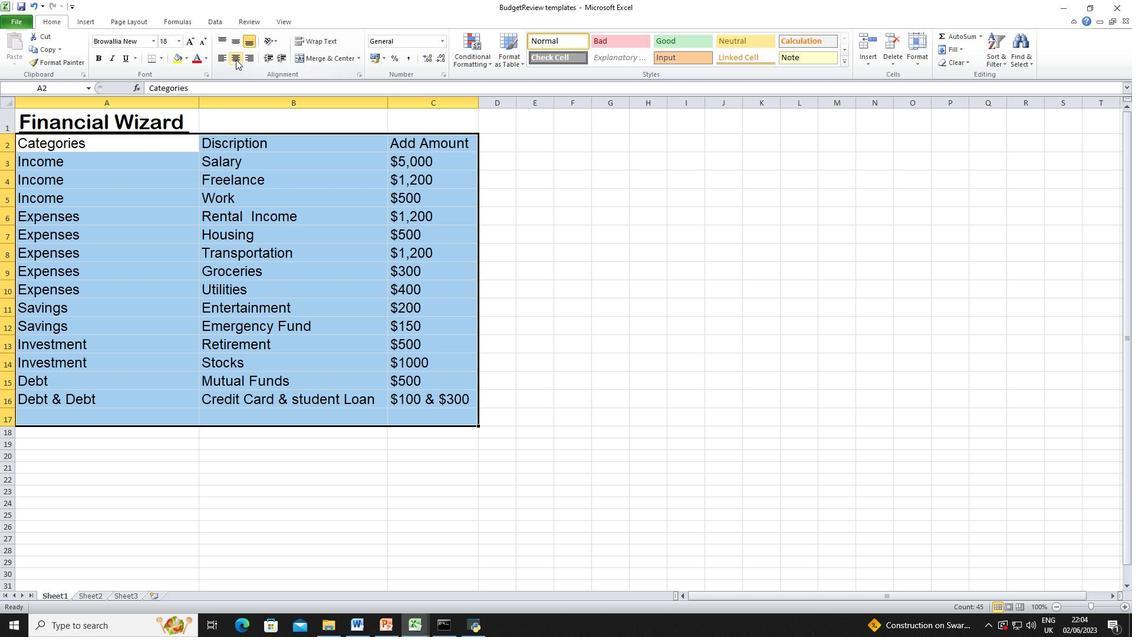 
Action: Mouse pressed left at (217, 61)
Screenshot: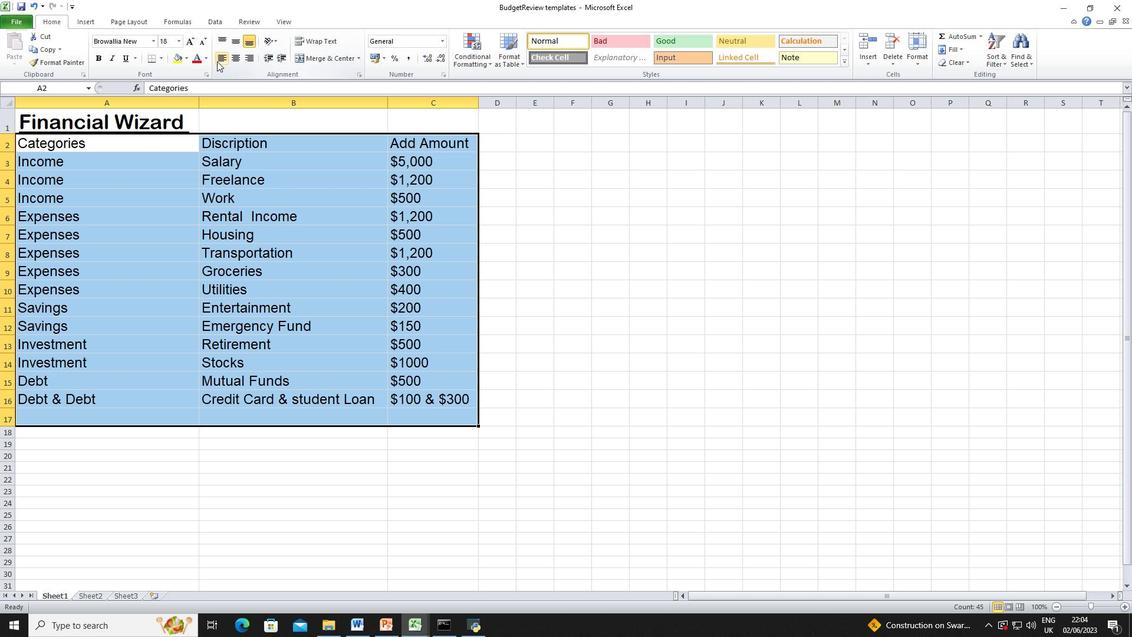 
Action: Mouse moved to (218, 61)
Screenshot: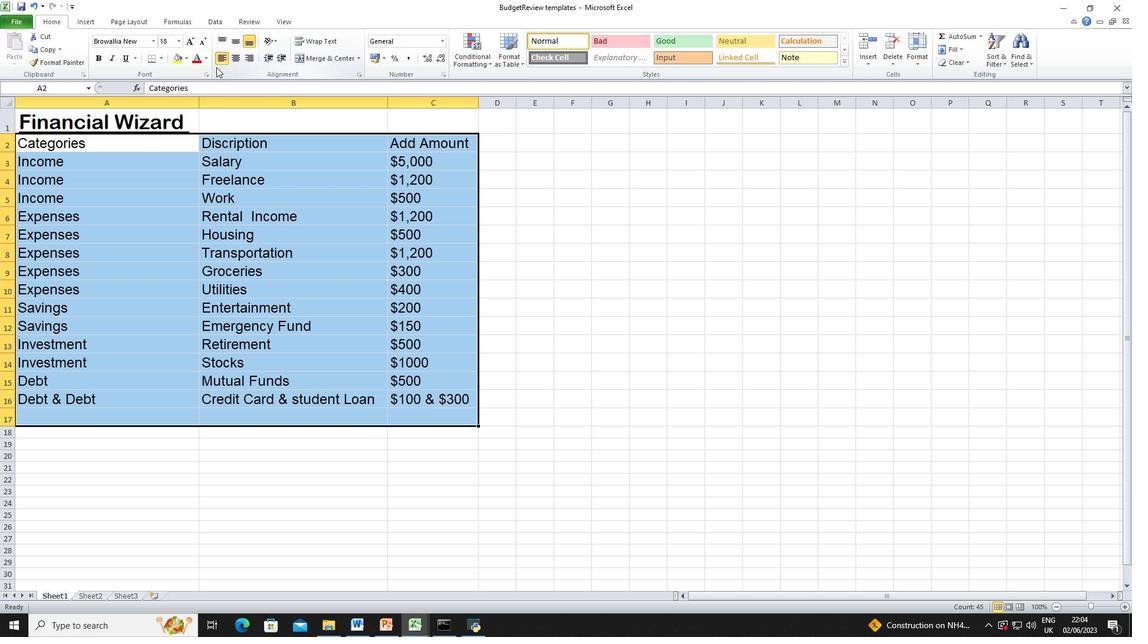 
Action: Mouse pressed left at (218, 61)
Screenshot: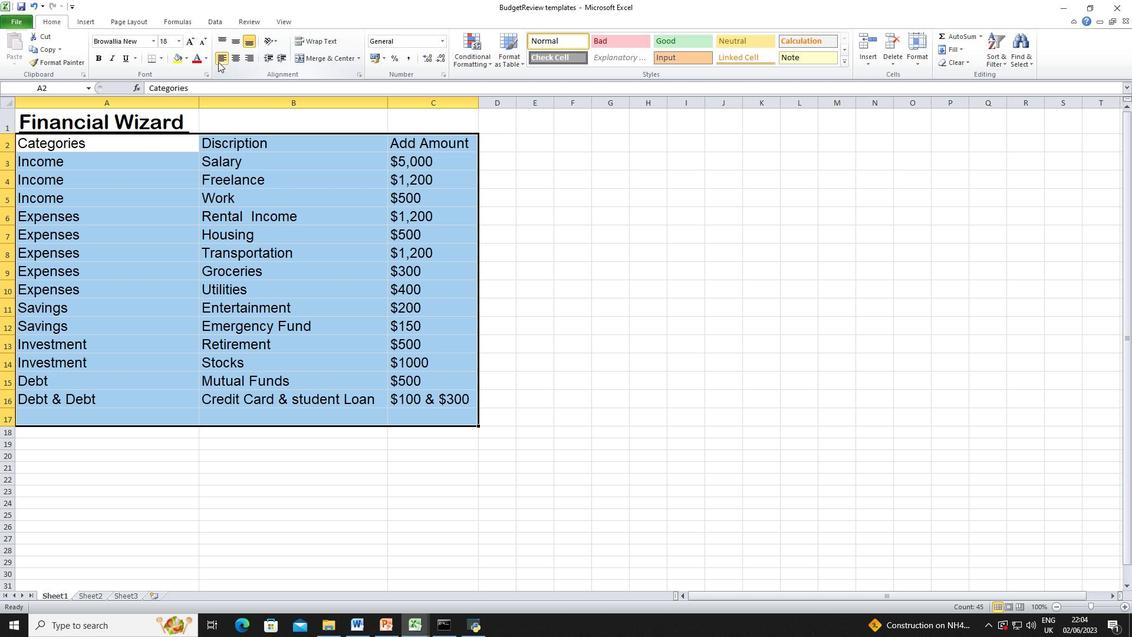 
Action: Mouse moved to (723, 208)
Screenshot: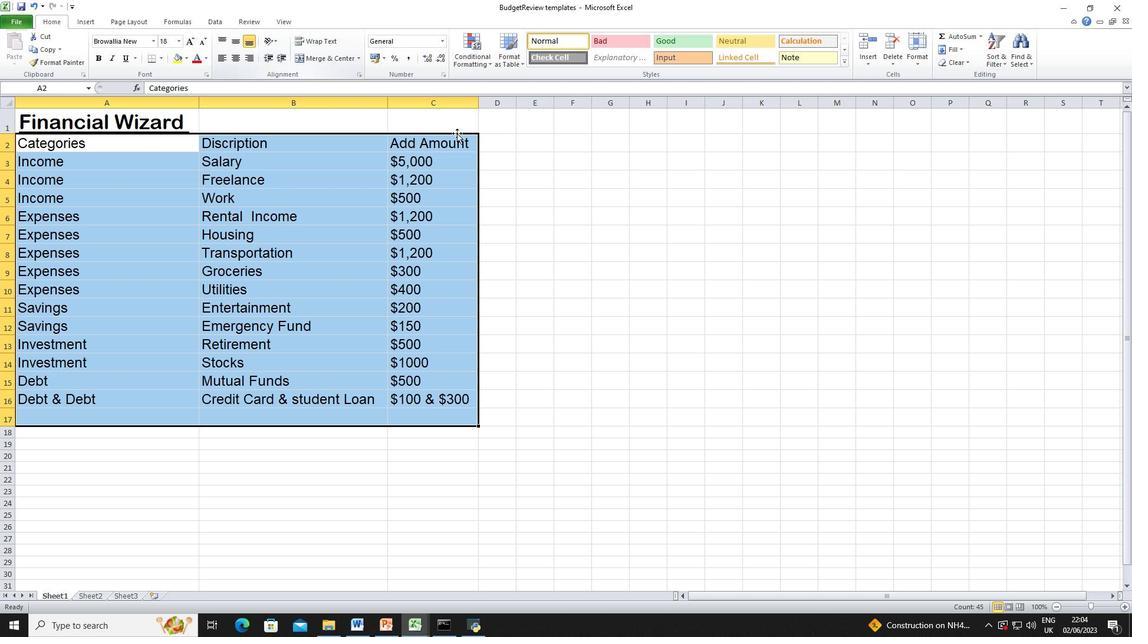 
Action: Mouse pressed left at (723, 208)
Screenshot: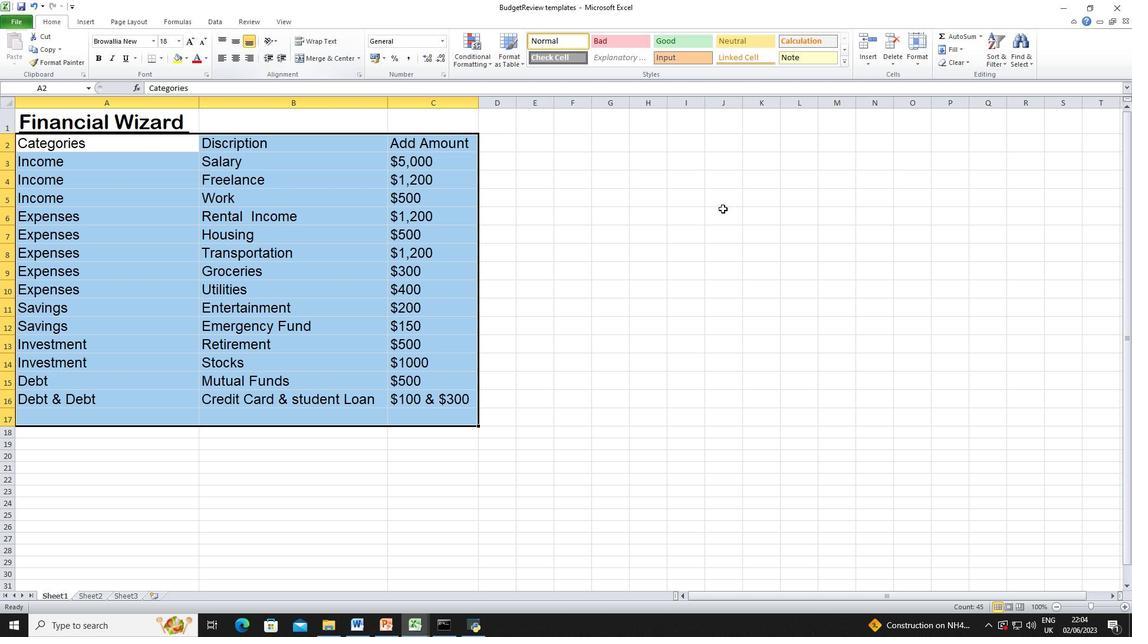 
Action: Mouse moved to (17, 17)
Screenshot: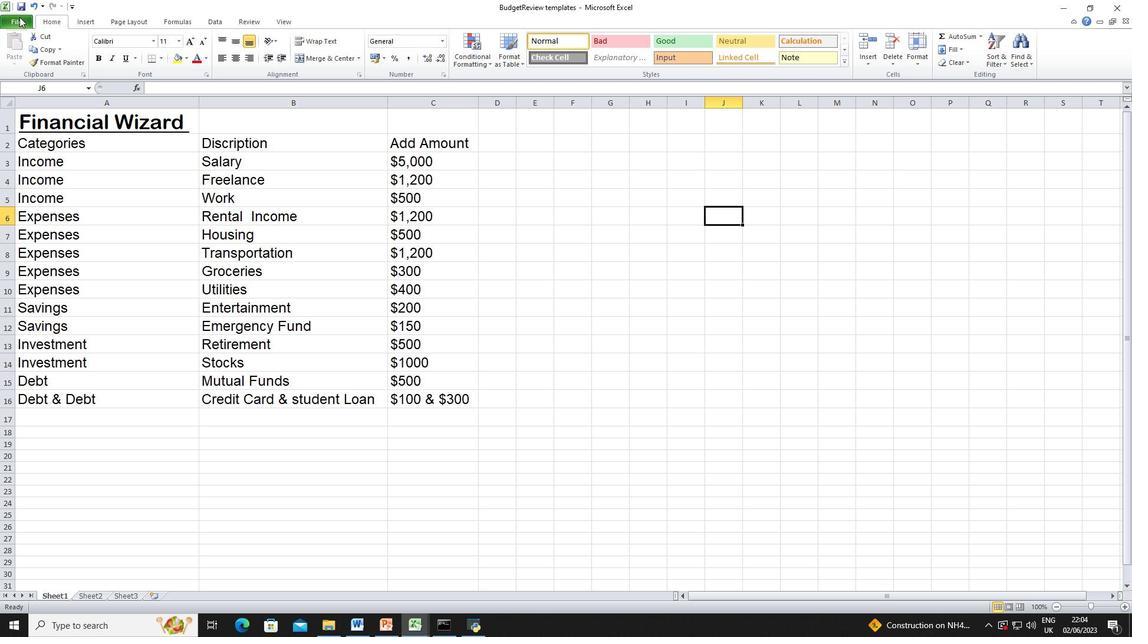 
Action: Mouse pressed left at (17, 17)
Screenshot: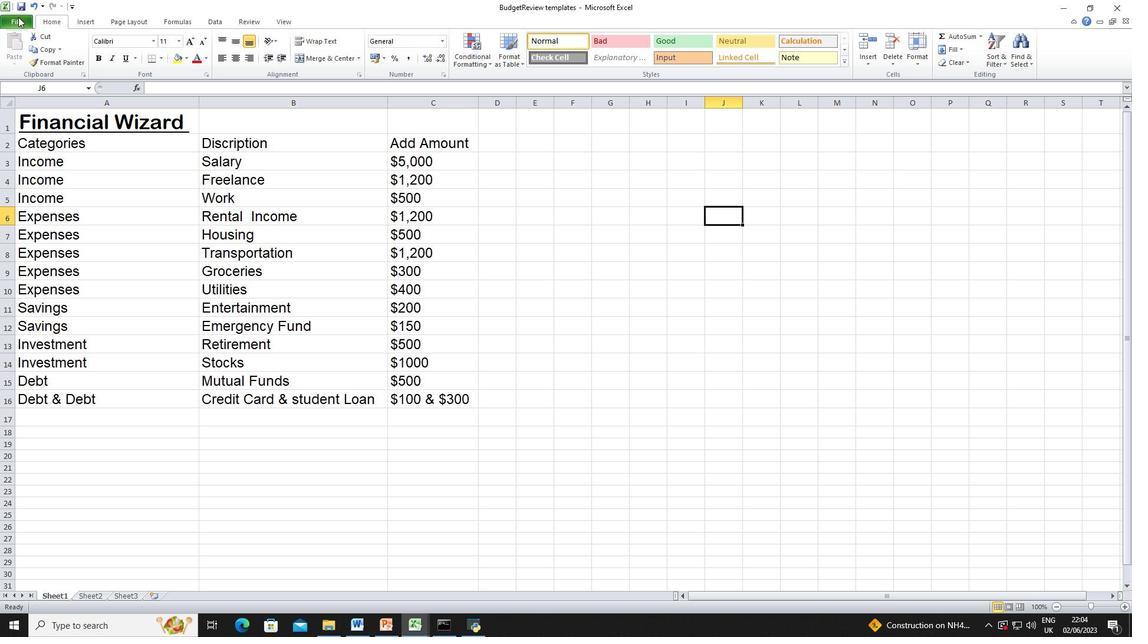 
Action: Mouse moved to (30, 36)
Screenshot: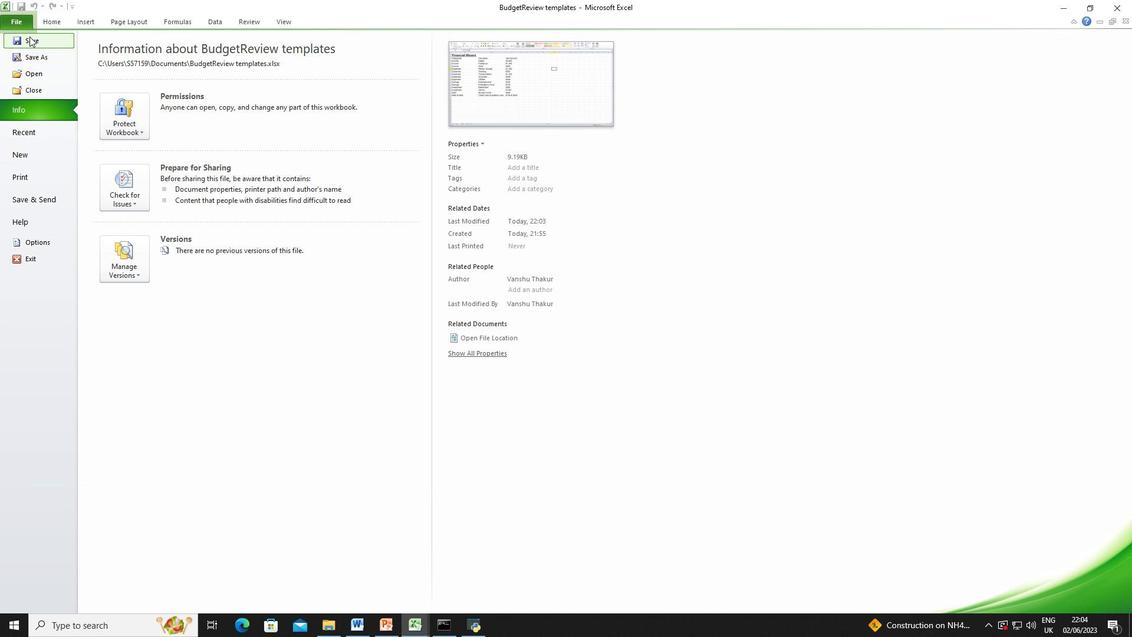 
Action: Mouse pressed left at (30, 36)
Screenshot: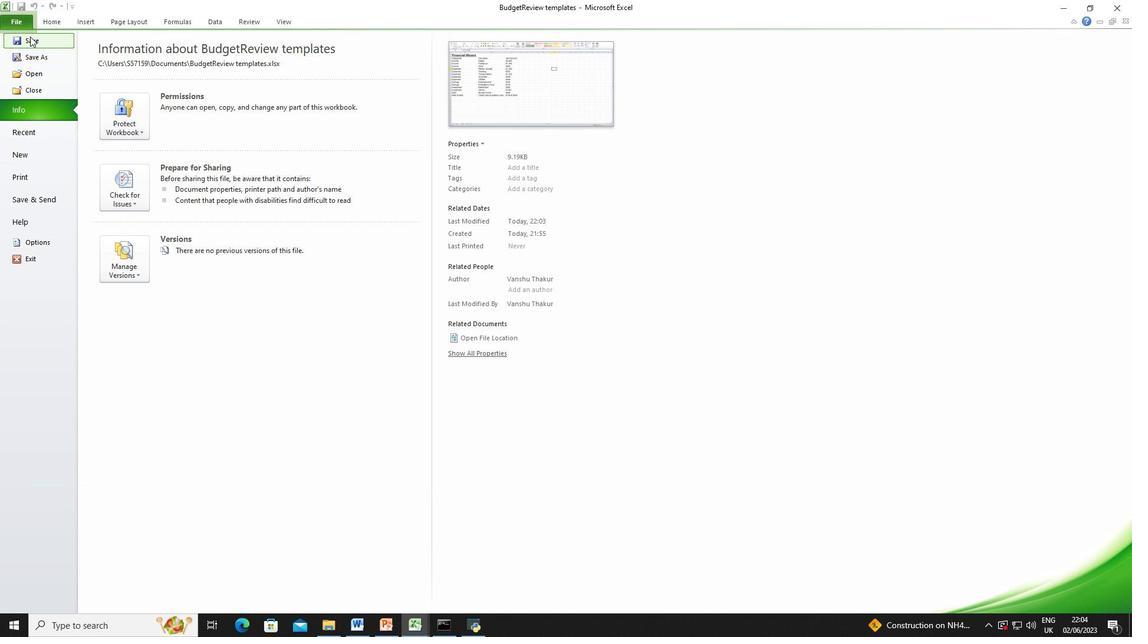 
Action: Mouse moved to (30, 50)
Screenshot: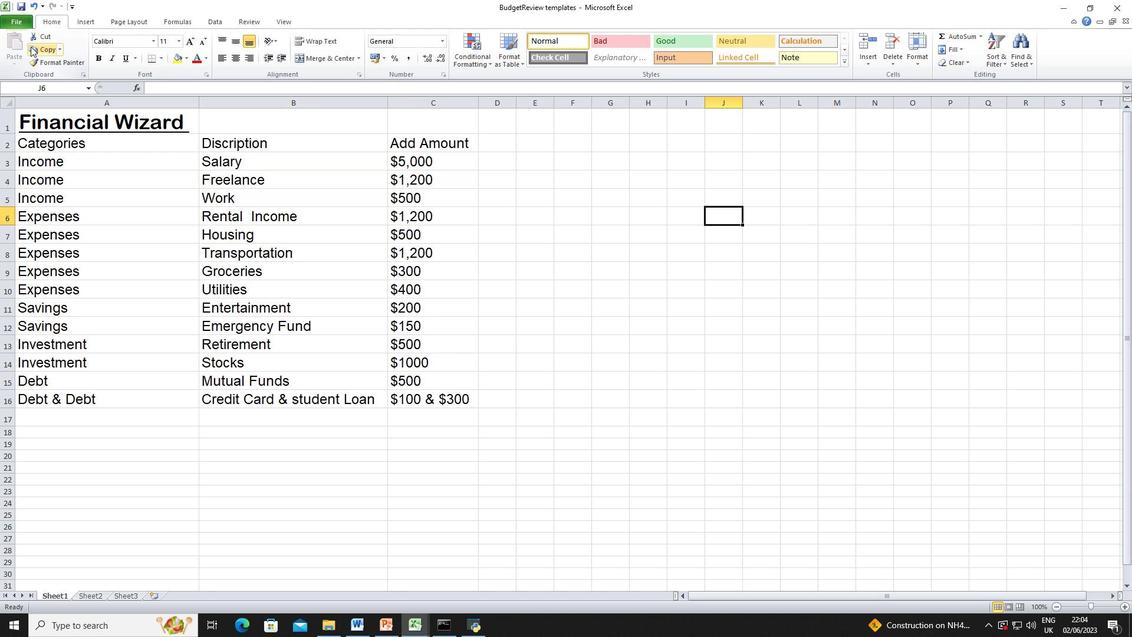 
